Task: Create a due date automation trigger when advanced on, on the monday before a card is due add dates due in in more than 1 days at 11:00 AM.
Action: Mouse moved to (811, 247)
Screenshot: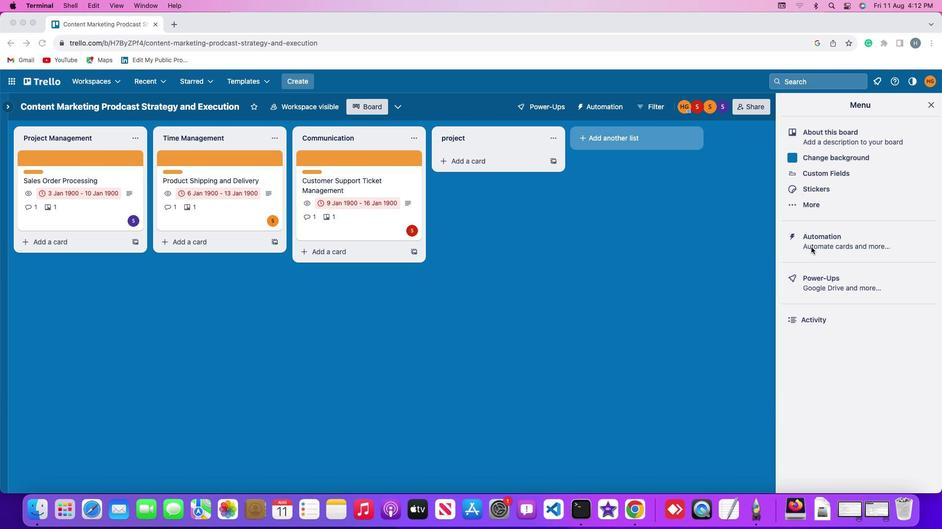 
Action: Mouse pressed left at (811, 247)
Screenshot: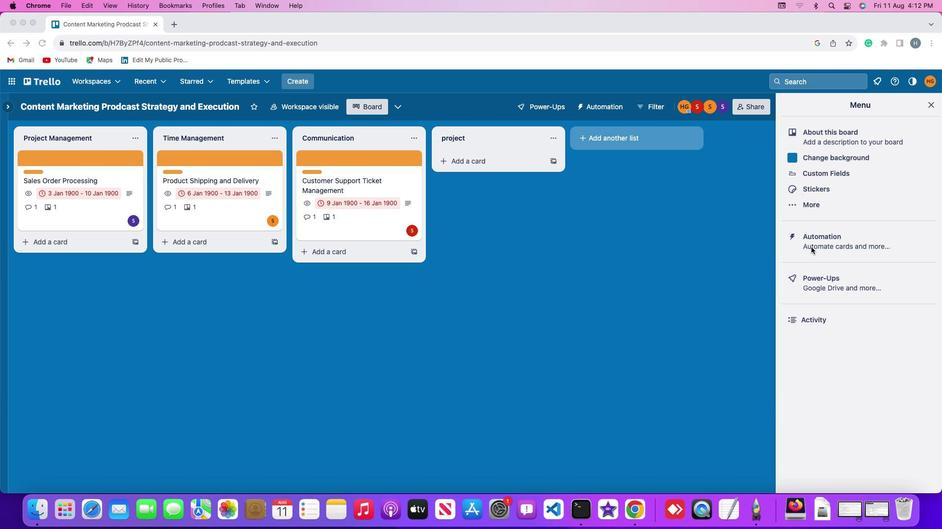 
Action: Mouse pressed left at (811, 247)
Screenshot: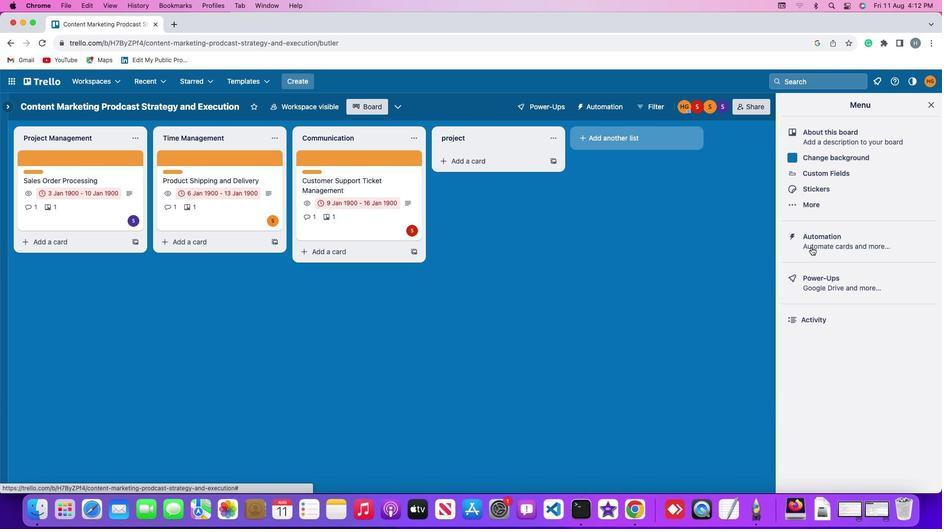 
Action: Mouse moved to (53, 230)
Screenshot: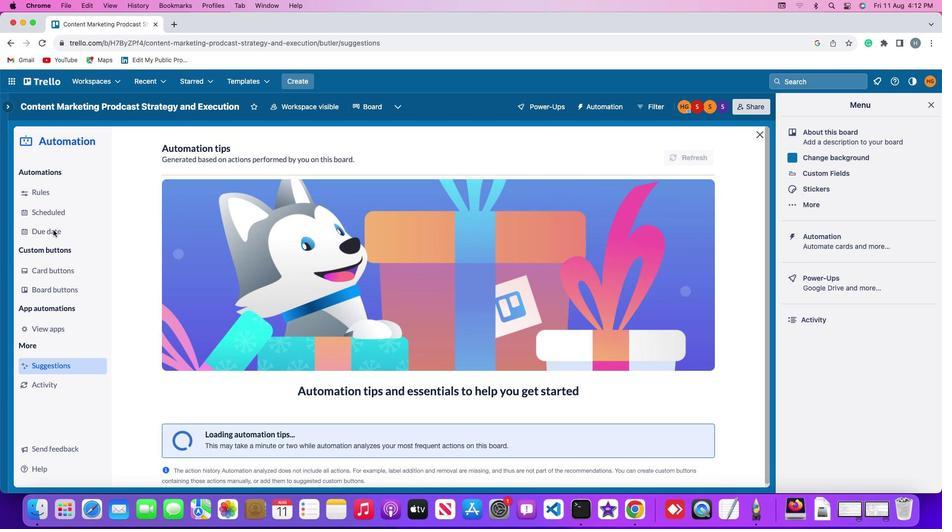
Action: Mouse pressed left at (53, 230)
Screenshot: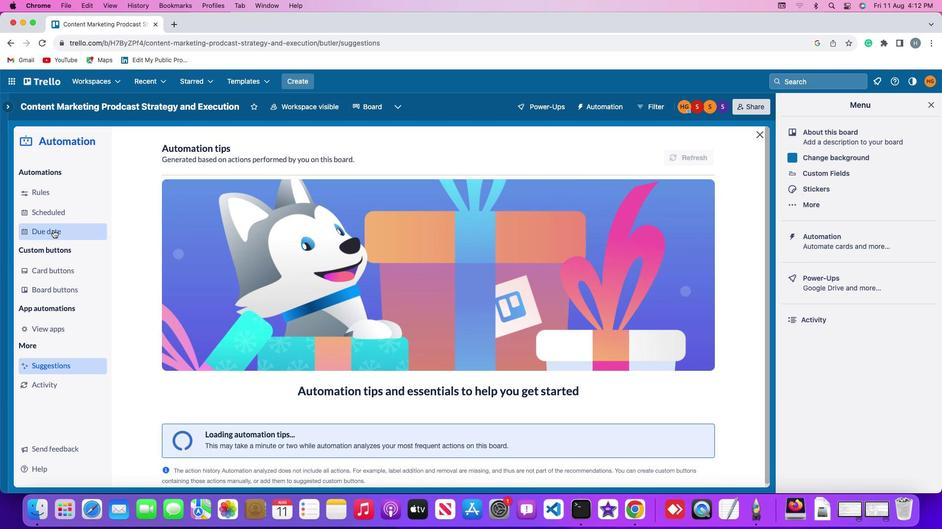 
Action: Mouse moved to (641, 149)
Screenshot: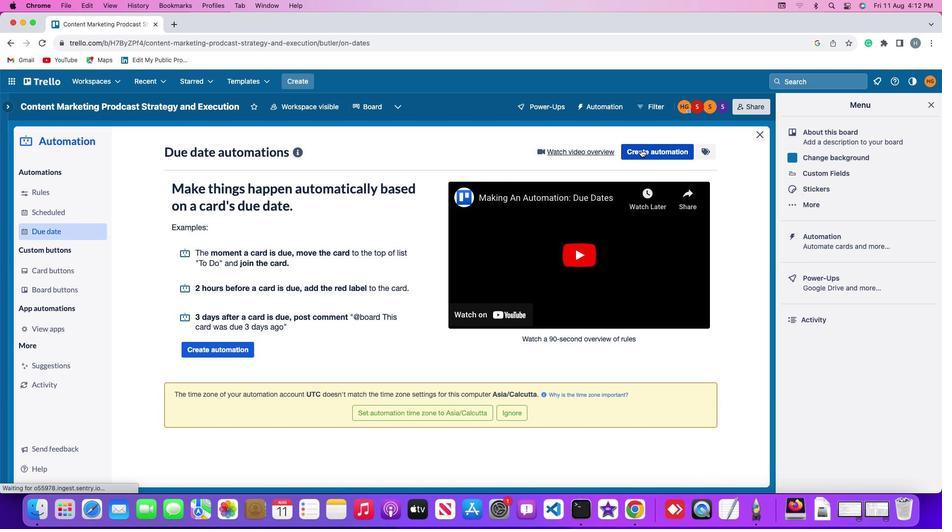 
Action: Mouse pressed left at (641, 149)
Screenshot: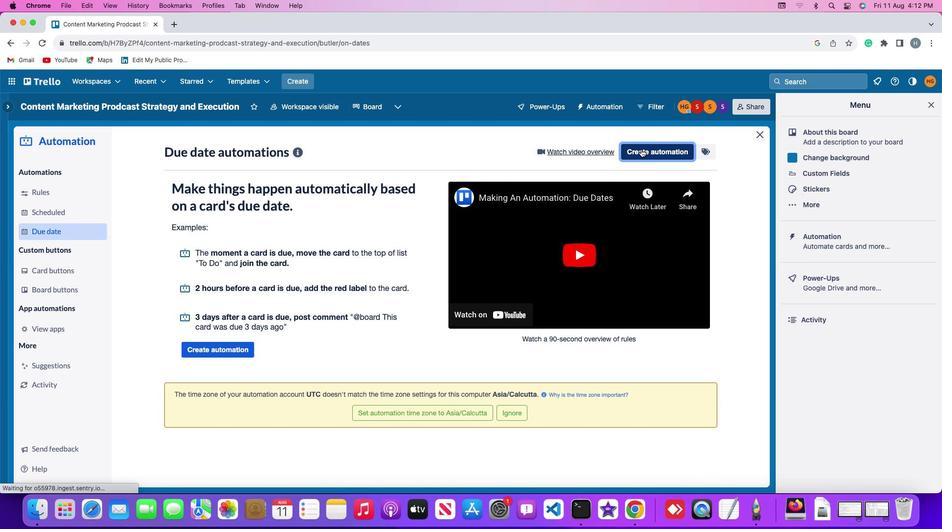 
Action: Mouse moved to (243, 246)
Screenshot: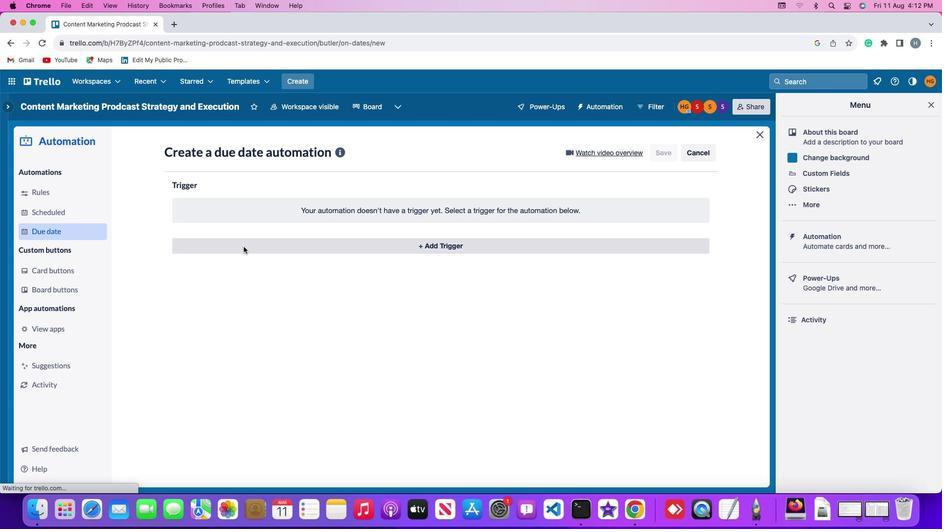 
Action: Mouse pressed left at (243, 246)
Screenshot: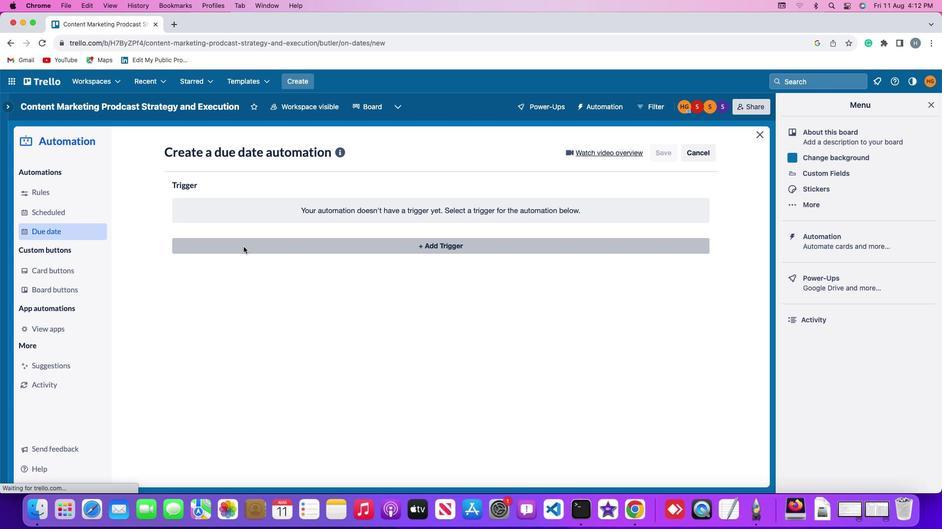 
Action: Mouse moved to (214, 429)
Screenshot: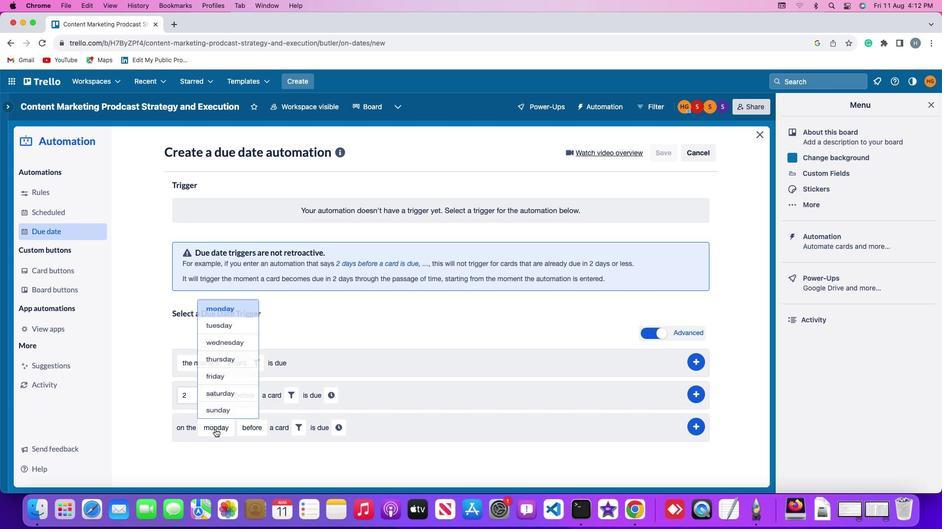
Action: Mouse pressed left at (214, 429)
Screenshot: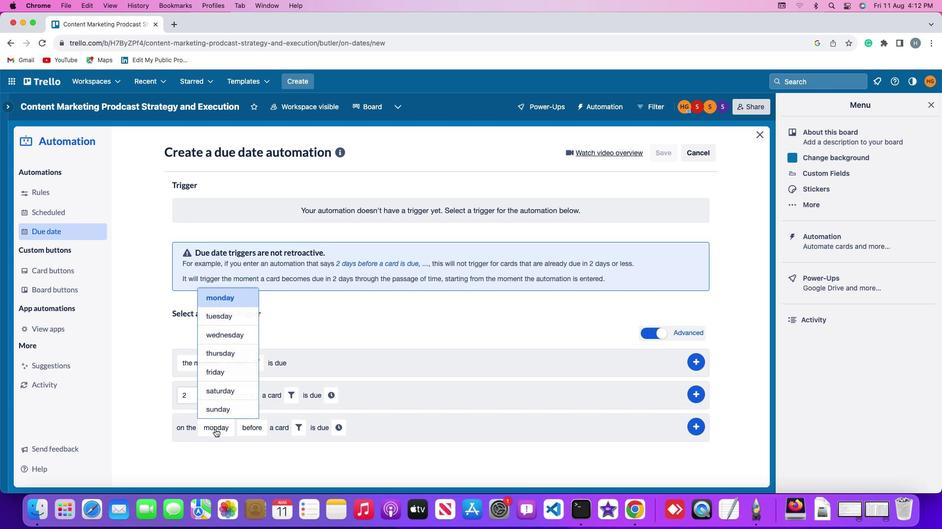 
Action: Mouse moved to (229, 292)
Screenshot: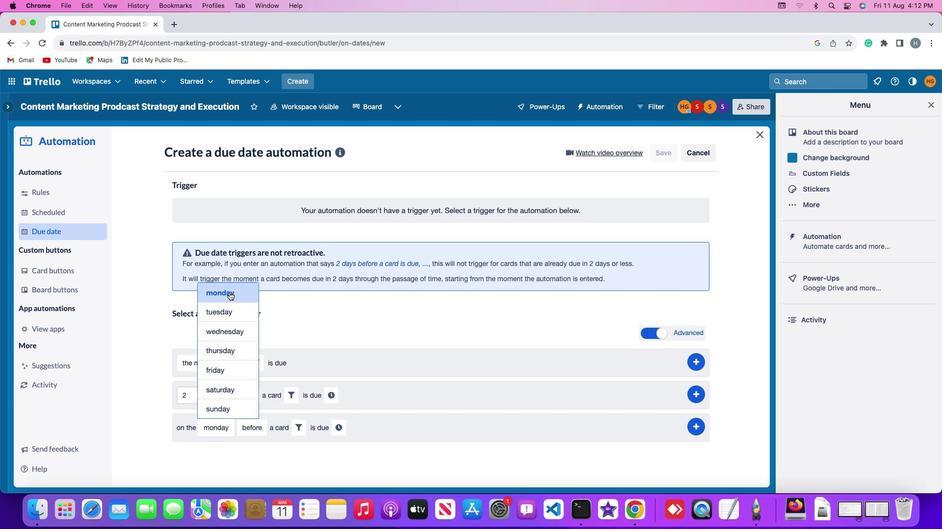 
Action: Mouse pressed left at (229, 292)
Screenshot: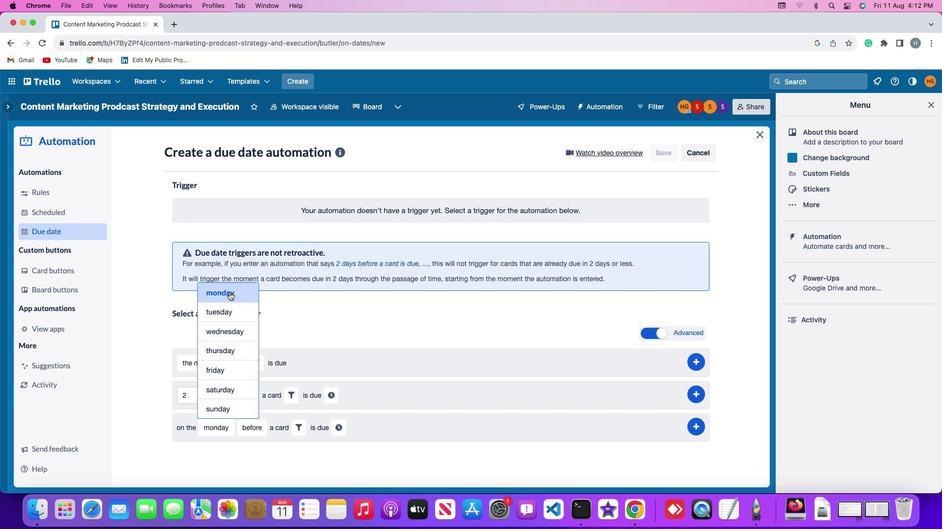 
Action: Mouse moved to (258, 432)
Screenshot: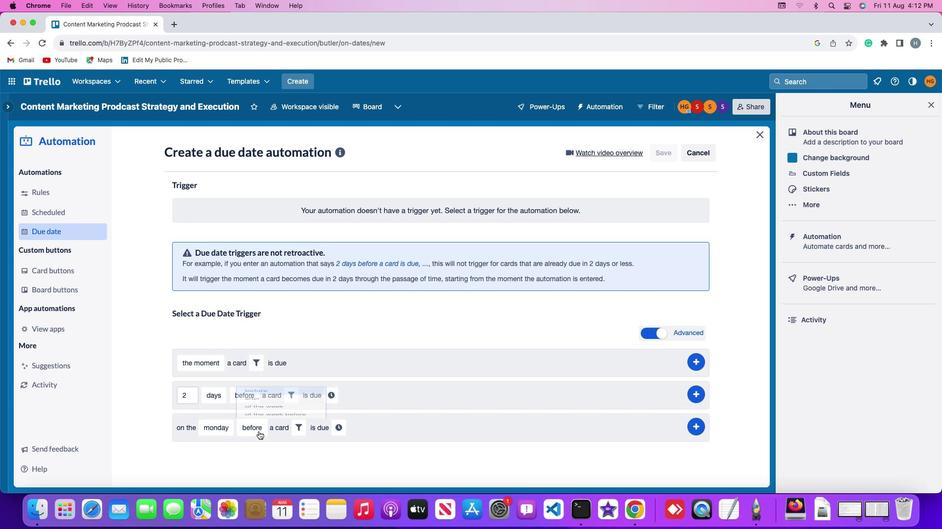 
Action: Mouse pressed left at (258, 432)
Screenshot: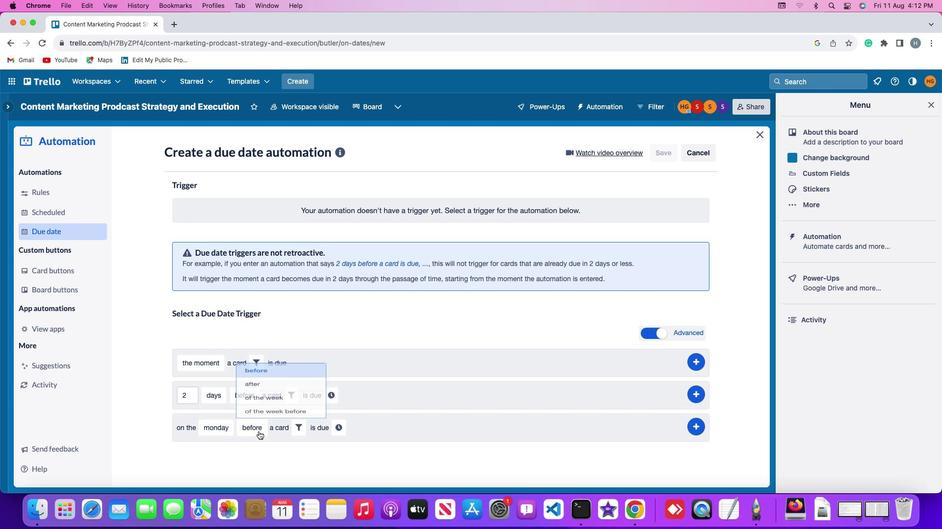 
Action: Mouse moved to (269, 349)
Screenshot: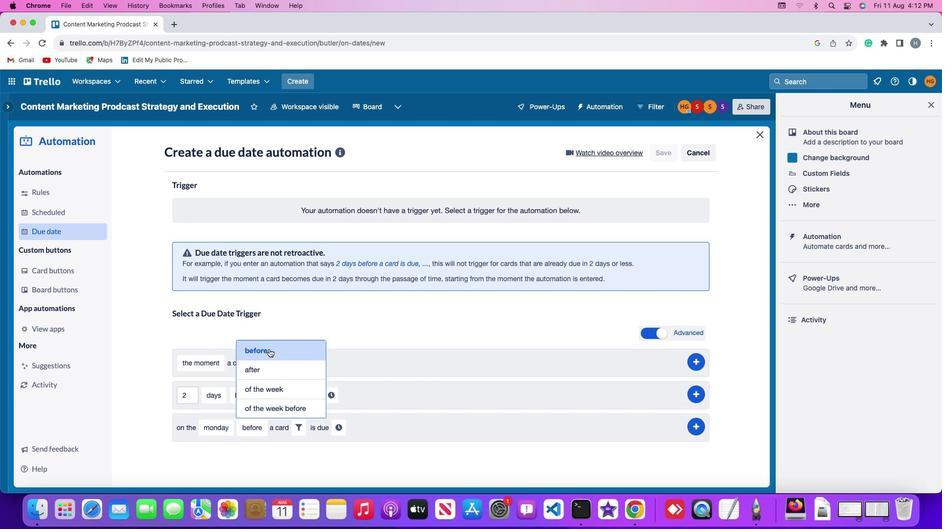 
Action: Mouse pressed left at (269, 349)
Screenshot: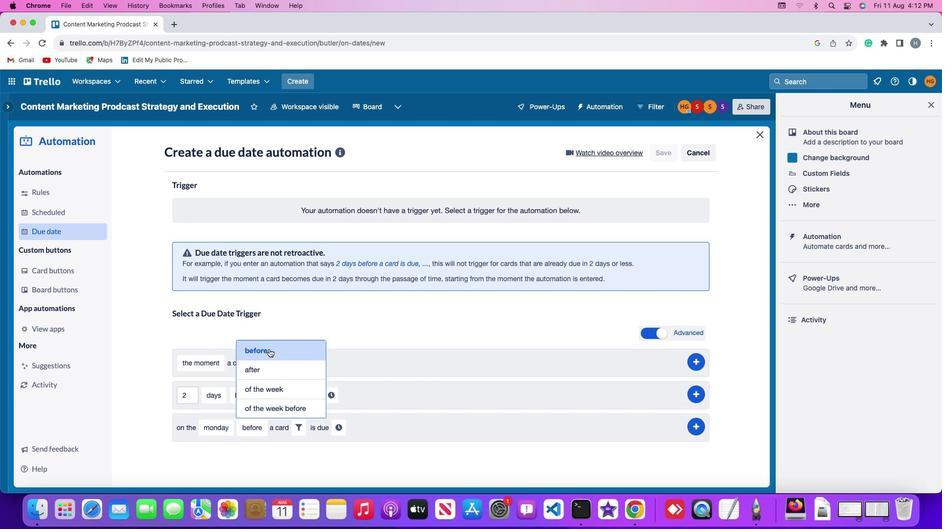 
Action: Mouse moved to (294, 429)
Screenshot: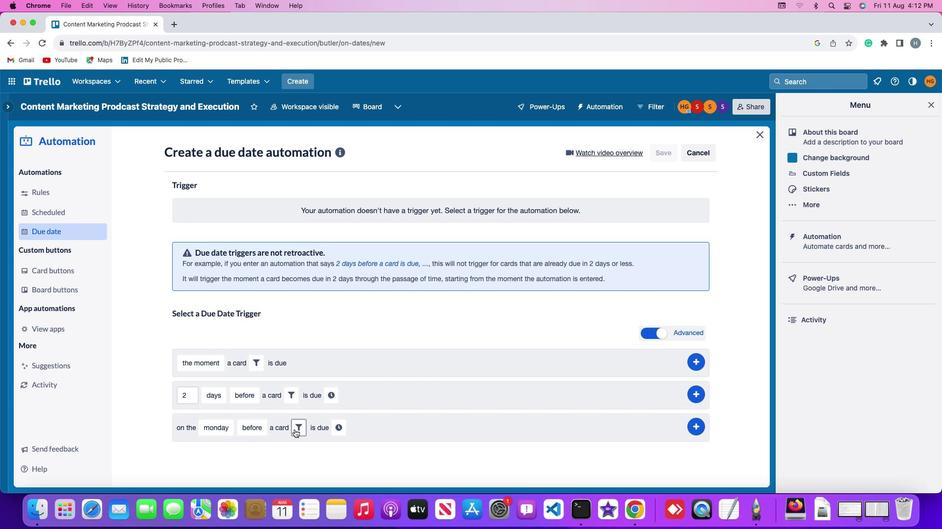 
Action: Mouse pressed left at (294, 429)
Screenshot: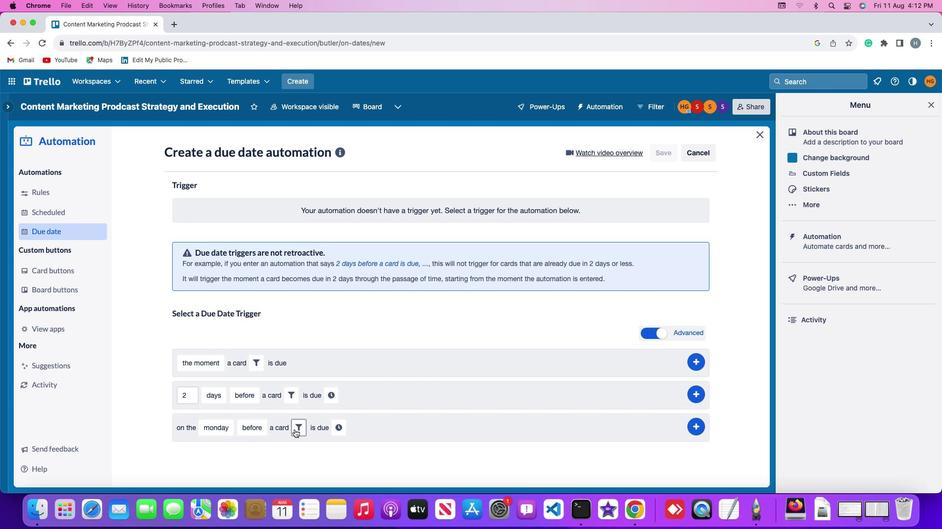 
Action: Mouse moved to (342, 453)
Screenshot: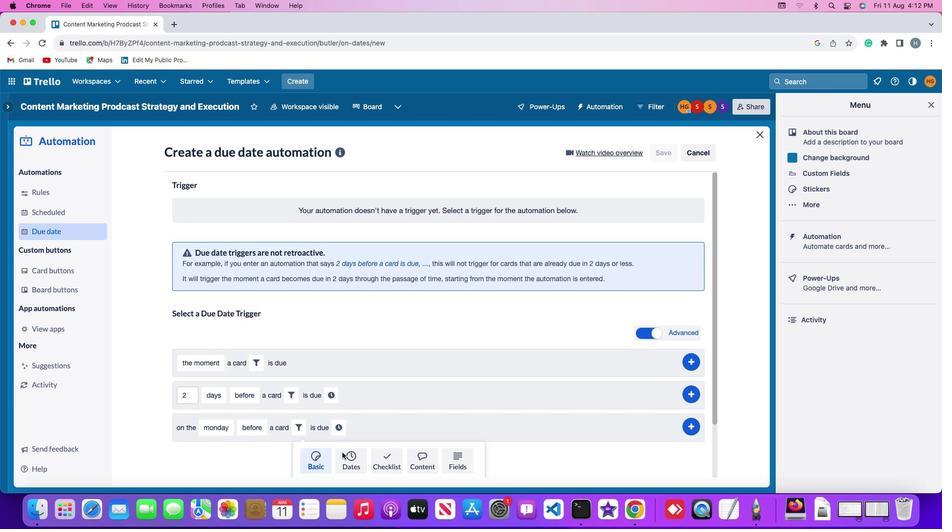 
Action: Mouse pressed left at (342, 453)
Screenshot: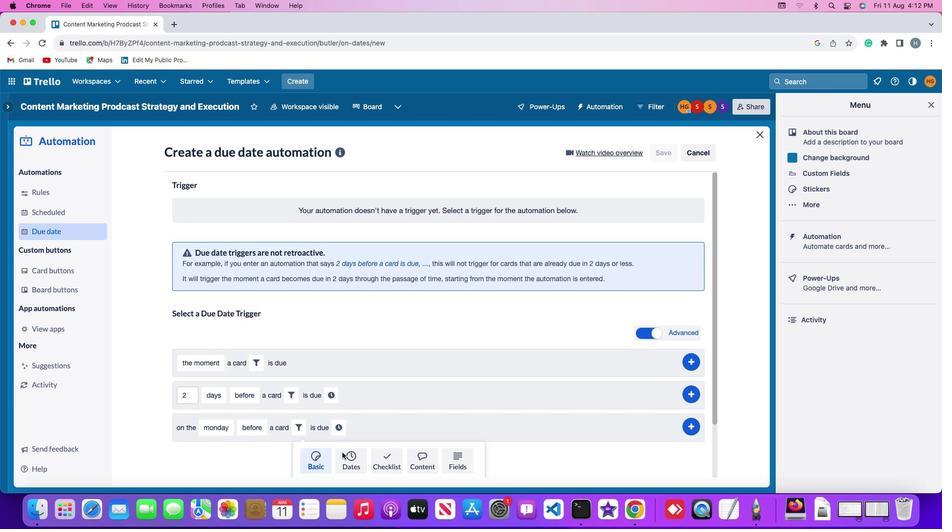 
Action: Mouse moved to (267, 458)
Screenshot: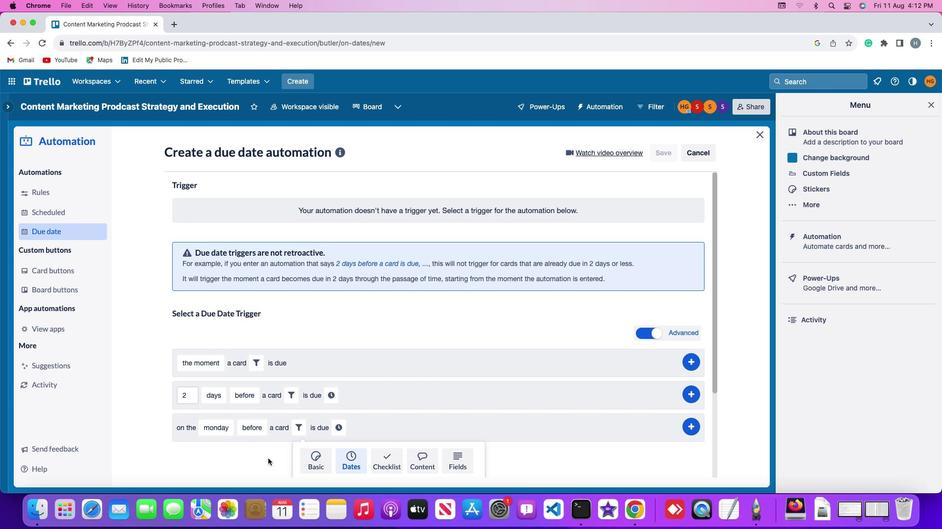 
Action: Mouse scrolled (267, 458) with delta (0, 0)
Screenshot: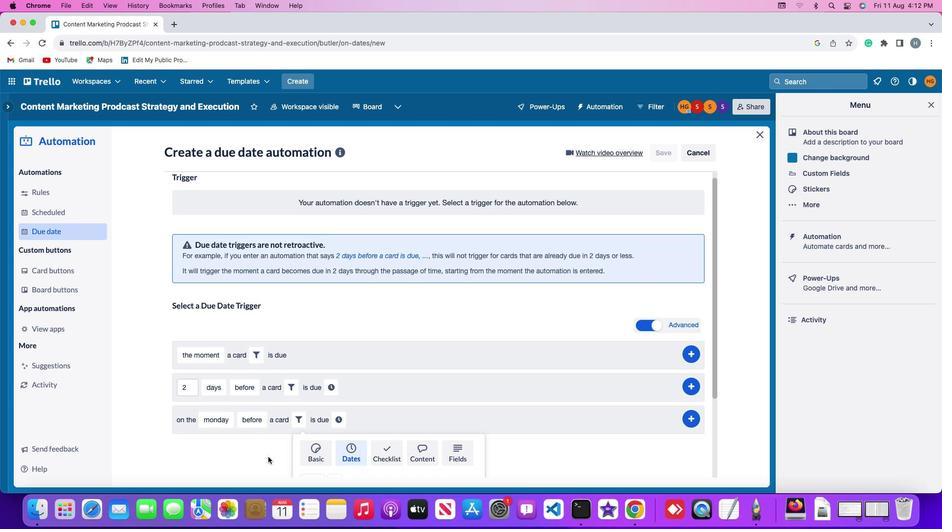 
Action: Mouse scrolled (267, 458) with delta (0, 0)
Screenshot: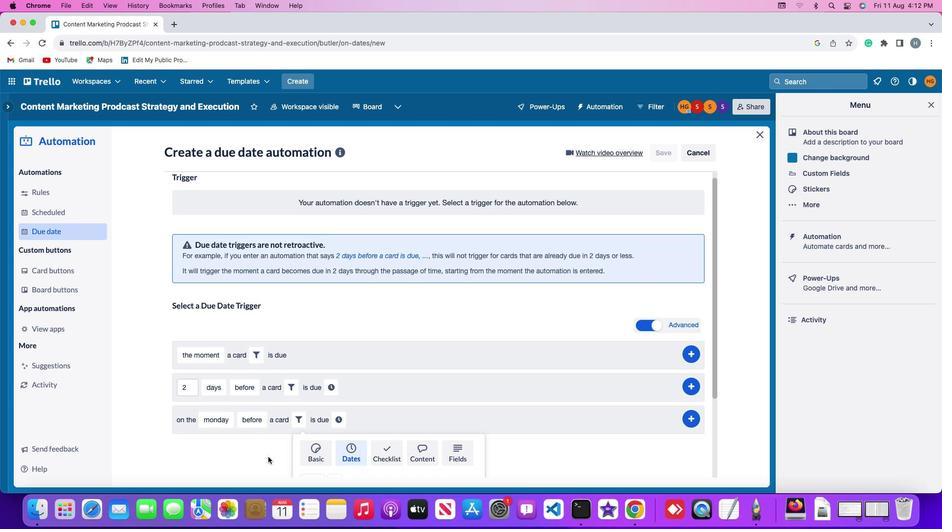 
Action: Mouse scrolled (267, 458) with delta (0, 0)
Screenshot: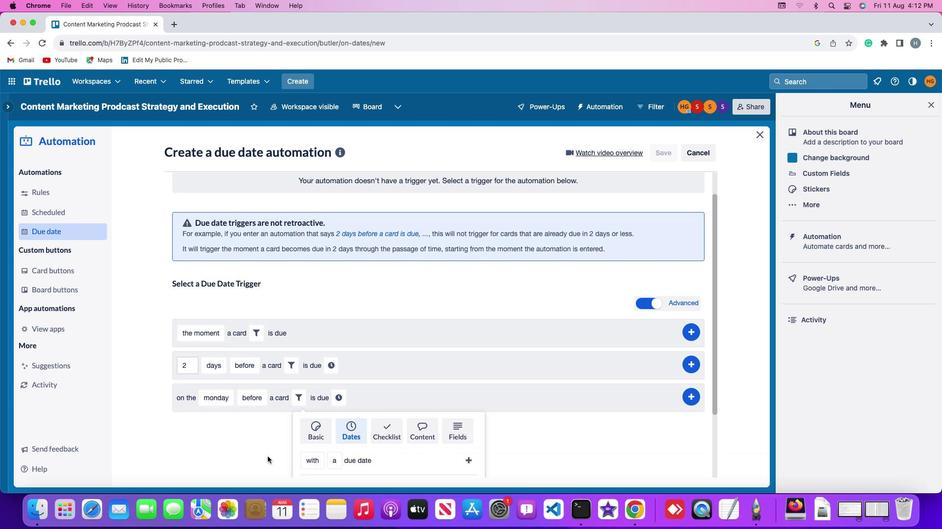 
Action: Mouse moved to (267, 458)
Screenshot: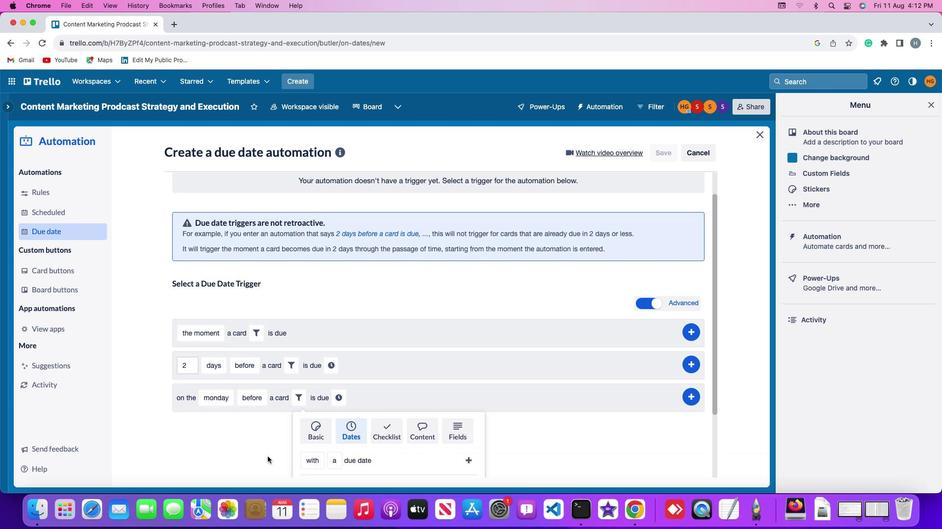 
Action: Mouse scrolled (267, 458) with delta (0, -1)
Screenshot: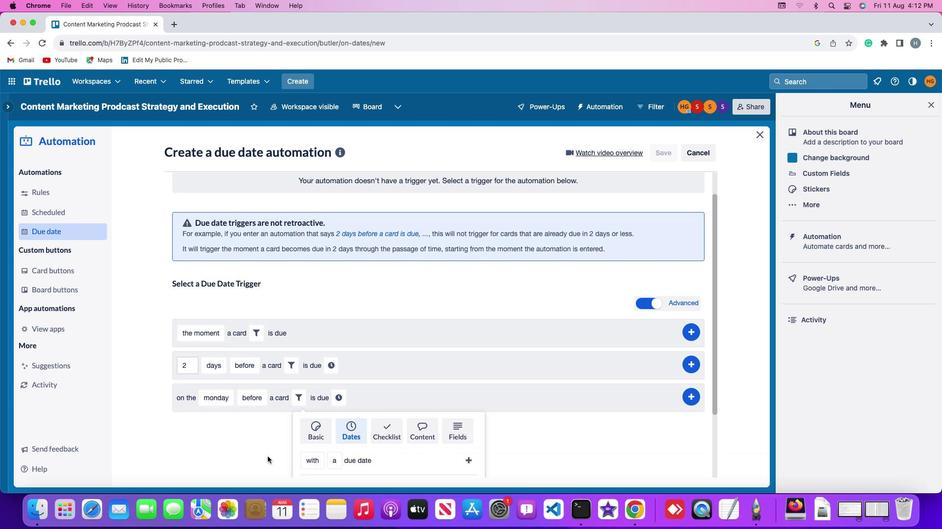 
Action: Mouse moved to (267, 458)
Screenshot: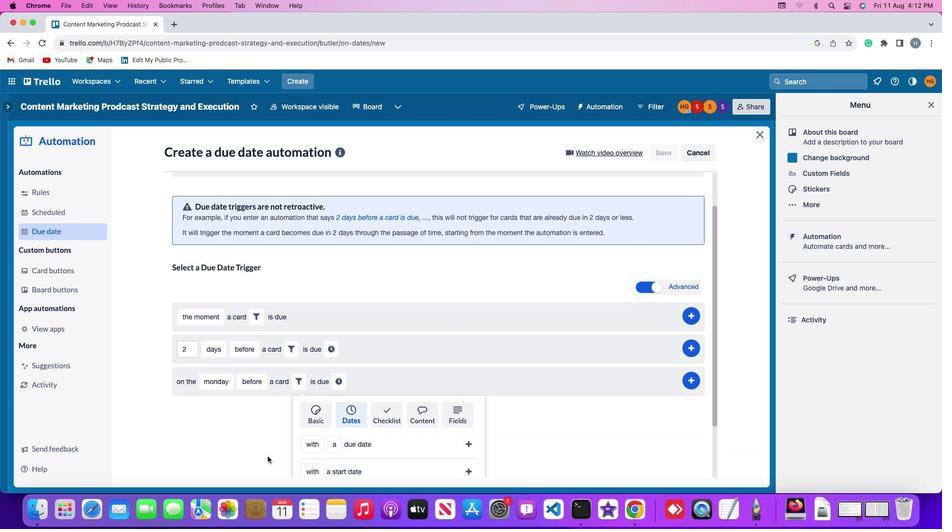 
Action: Mouse scrolled (267, 458) with delta (0, -2)
Screenshot: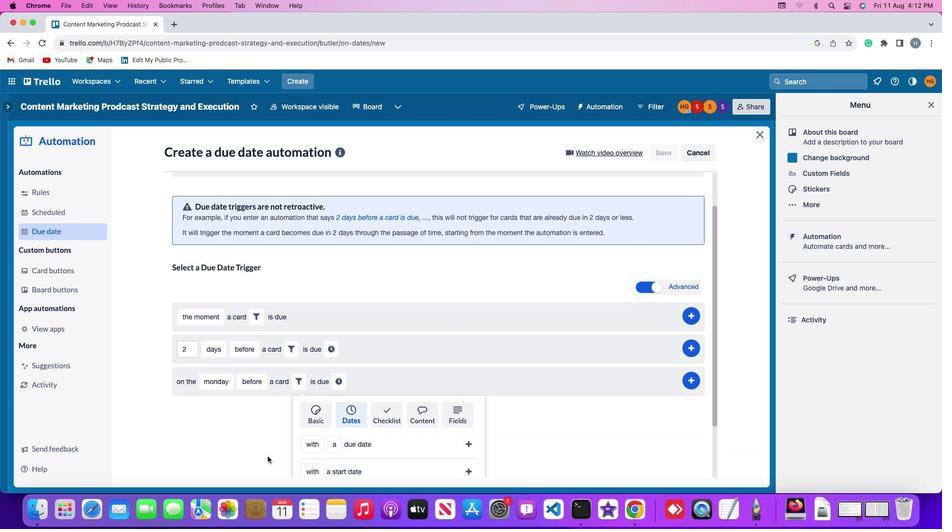 
Action: Mouse moved to (267, 456)
Screenshot: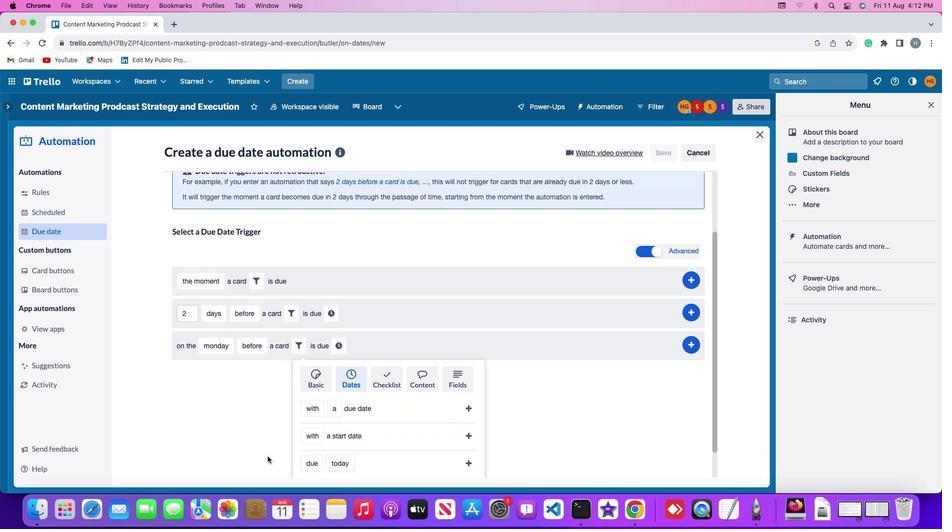 
Action: Mouse scrolled (267, 456) with delta (0, 0)
Screenshot: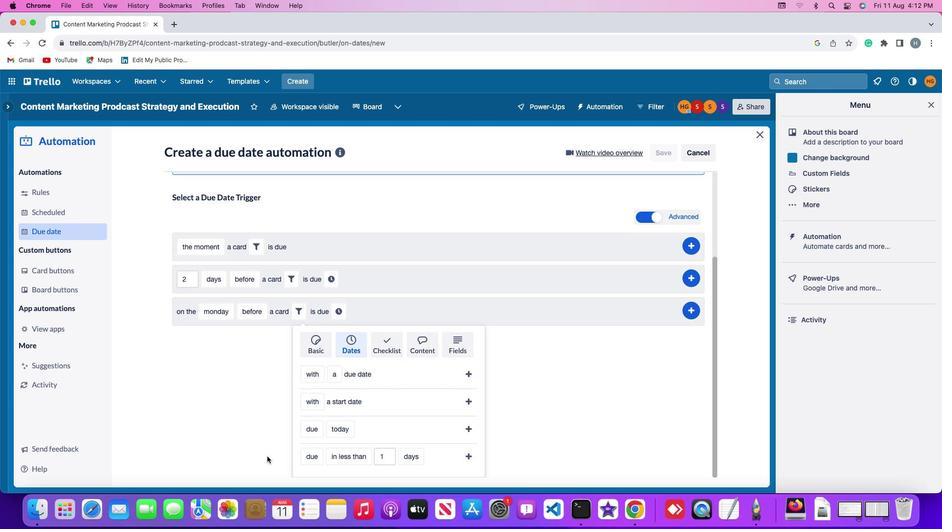 
Action: Mouse moved to (267, 456)
Screenshot: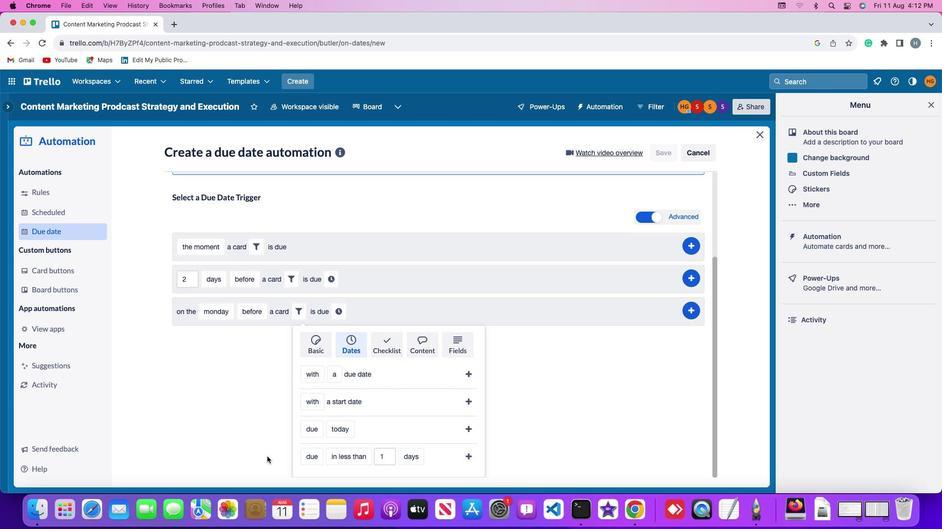
Action: Mouse scrolled (267, 456) with delta (0, 0)
Screenshot: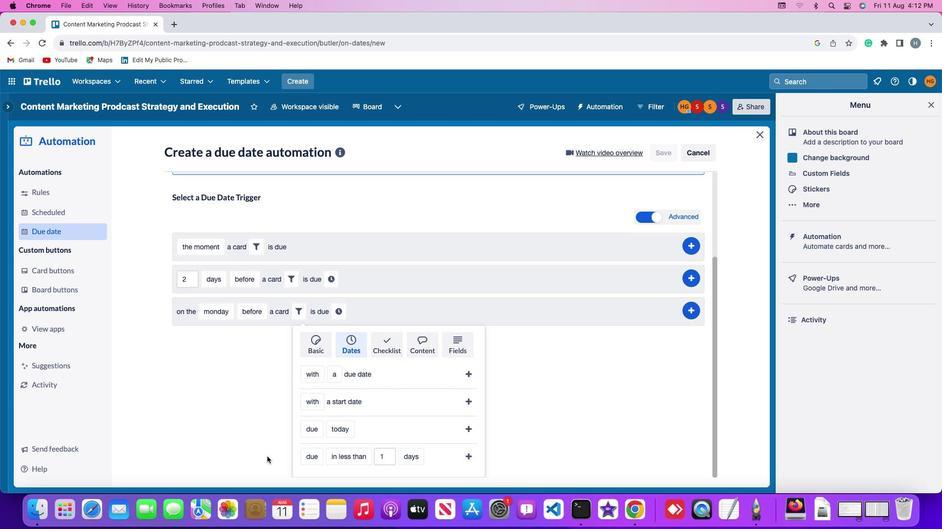 
Action: Mouse moved to (266, 456)
Screenshot: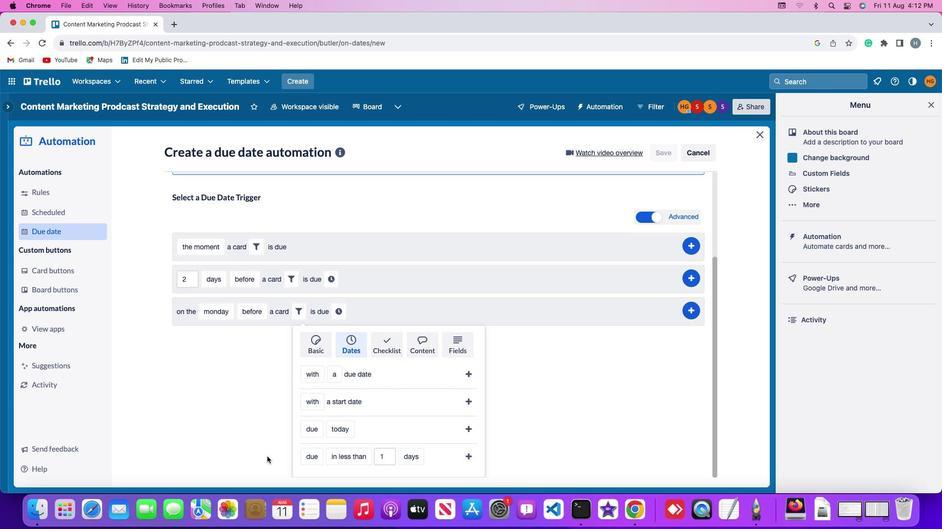
Action: Mouse scrolled (266, 456) with delta (0, 0)
Screenshot: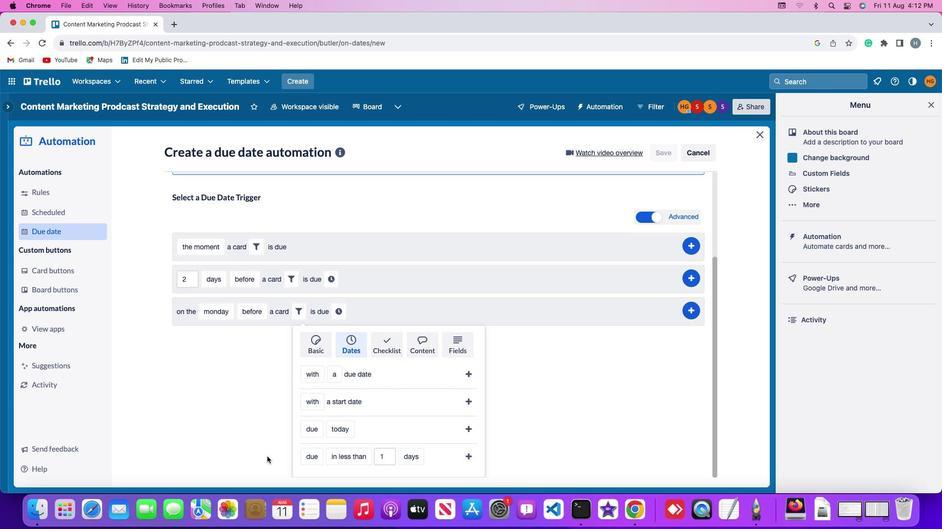 
Action: Mouse scrolled (266, 456) with delta (0, -1)
Screenshot: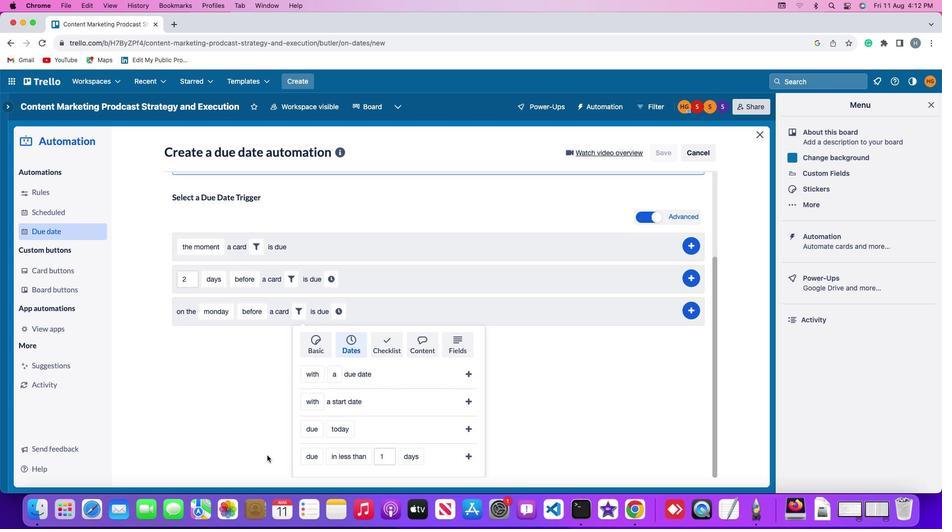 
Action: Mouse moved to (303, 455)
Screenshot: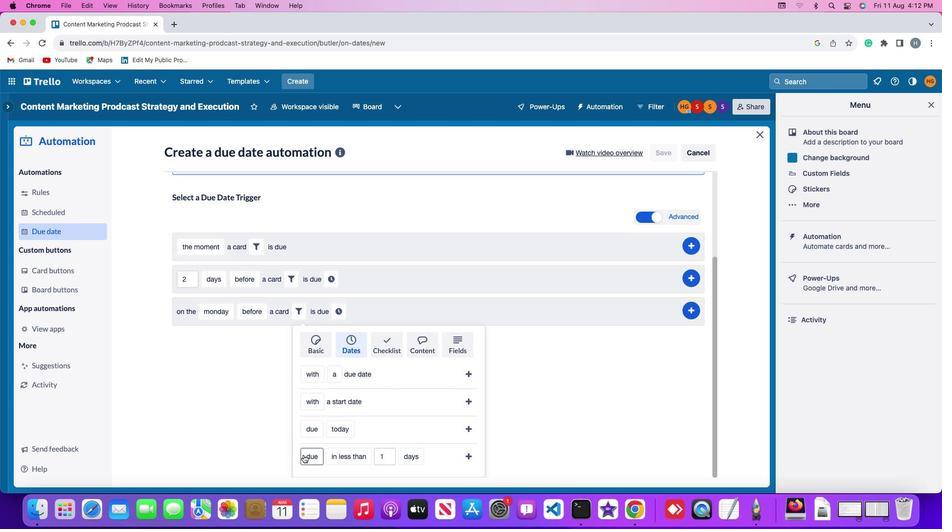 
Action: Mouse pressed left at (303, 455)
Screenshot: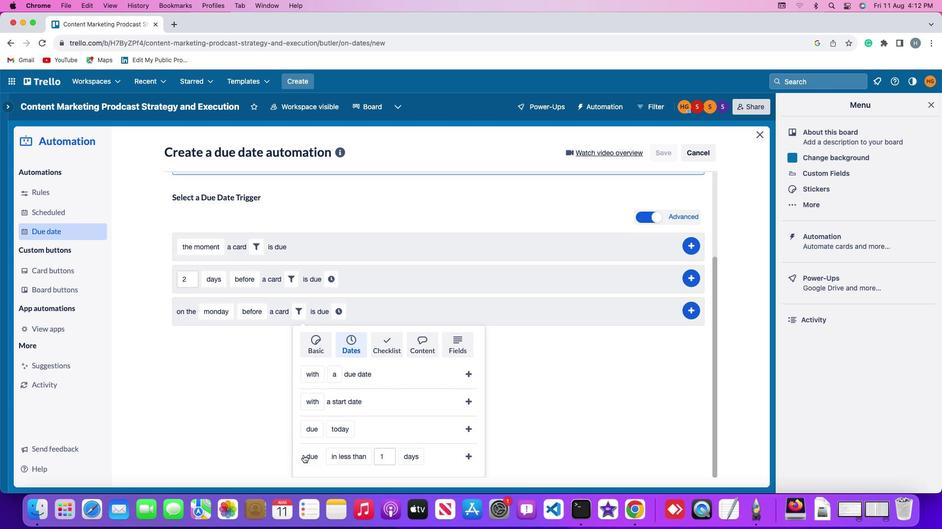 
Action: Mouse moved to (315, 415)
Screenshot: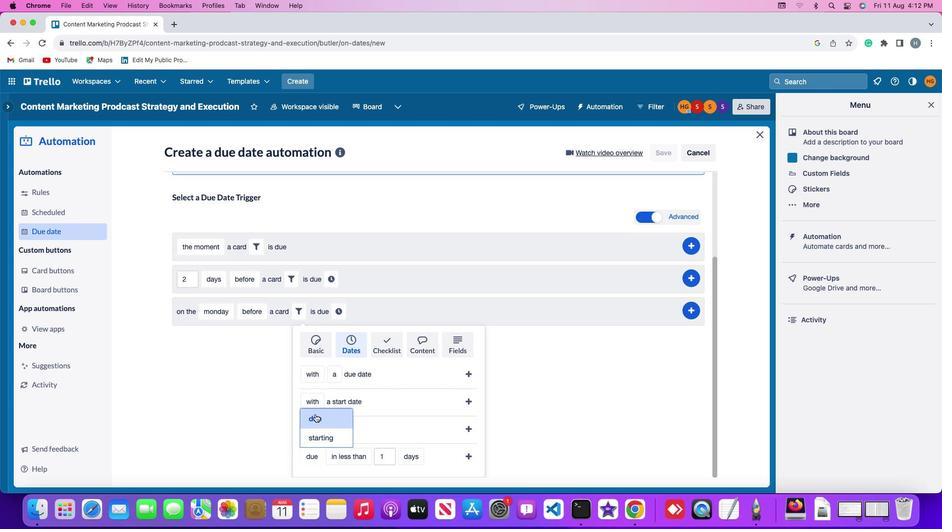 
Action: Mouse pressed left at (315, 415)
Screenshot: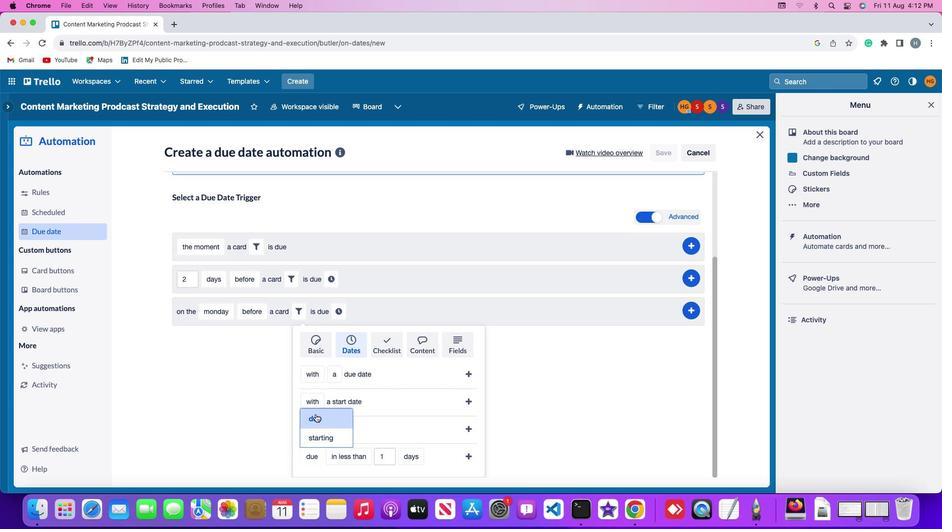 
Action: Mouse moved to (343, 452)
Screenshot: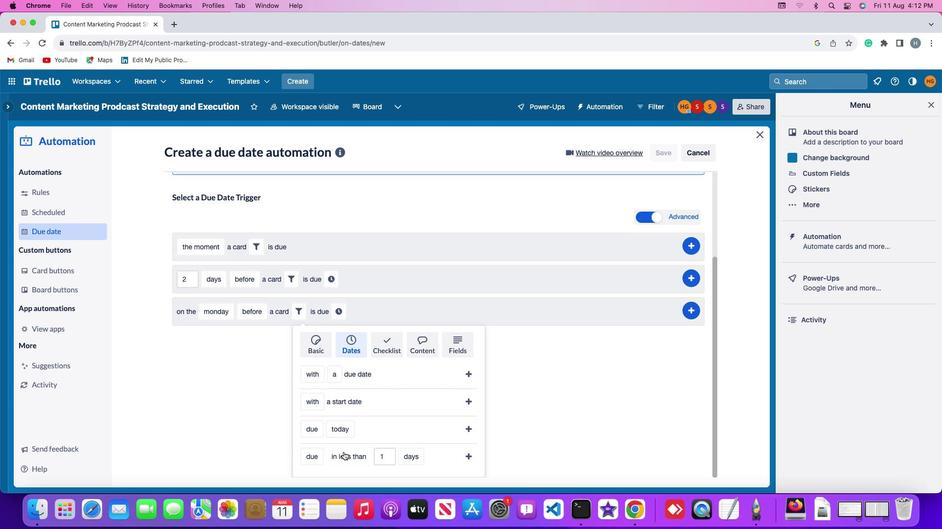 
Action: Mouse pressed left at (343, 452)
Screenshot: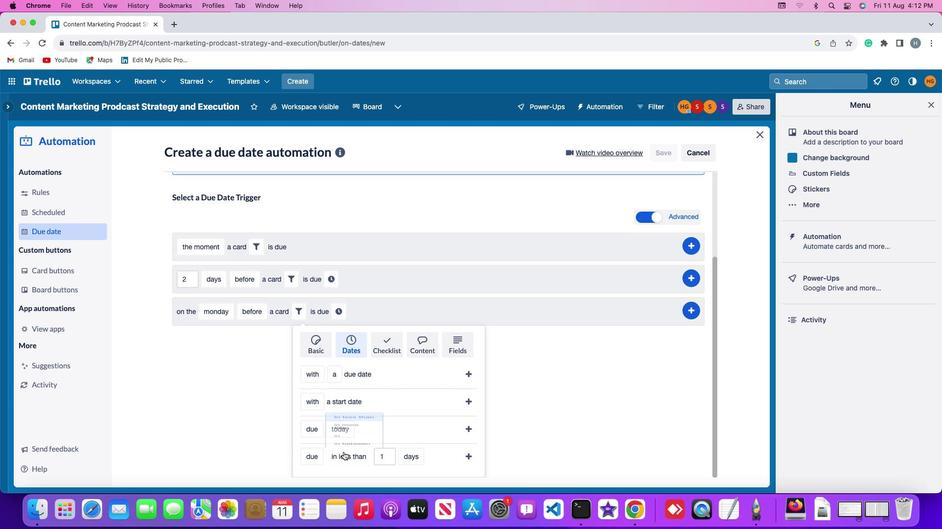 
Action: Mouse moved to (348, 392)
Screenshot: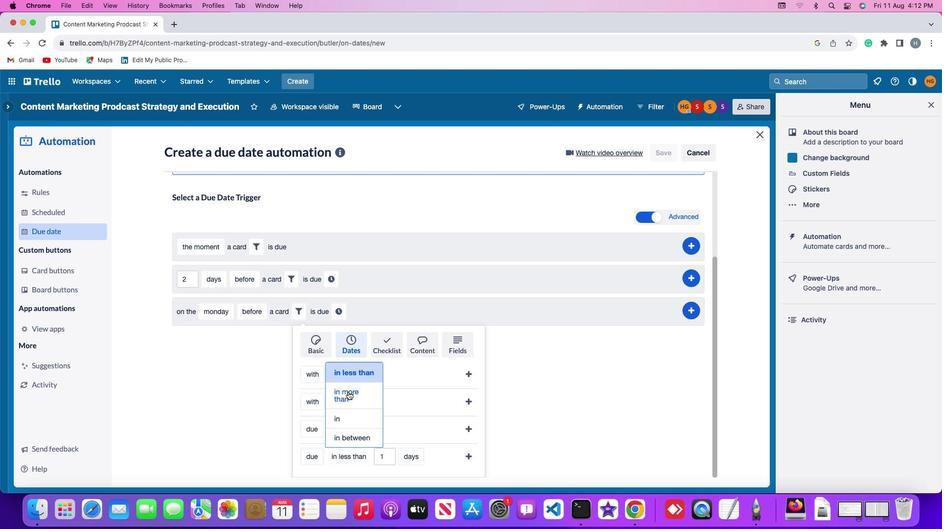 
Action: Mouse pressed left at (348, 392)
Screenshot: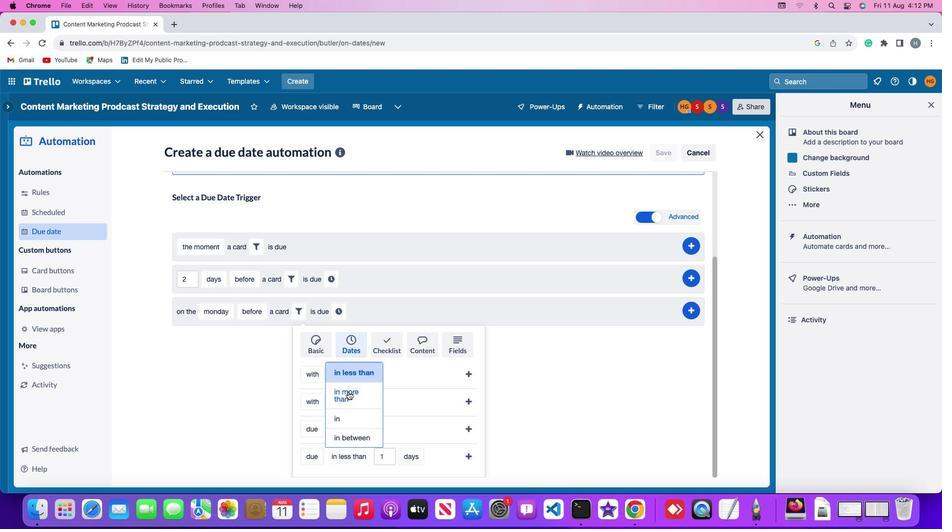 
Action: Mouse moved to (387, 462)
Screenshot: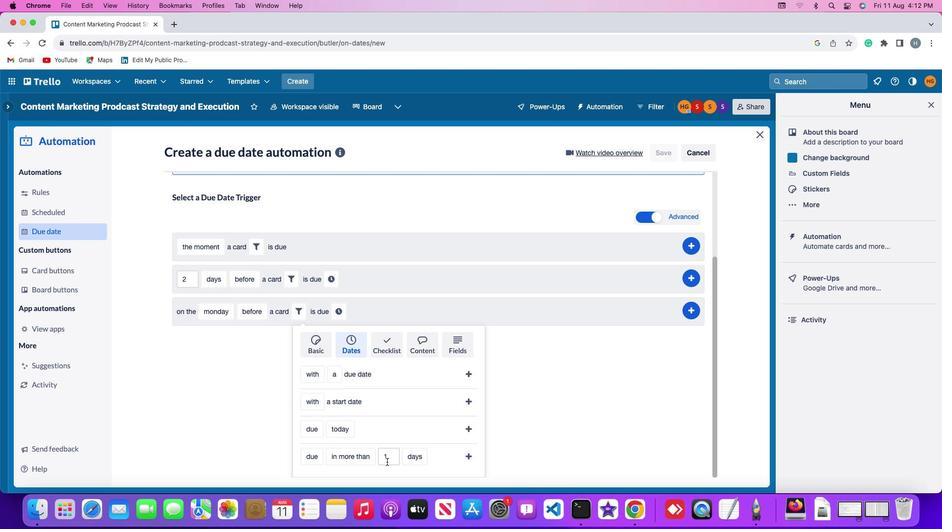 
Action: Mouse pressed left at (387, 462)
Screenshot: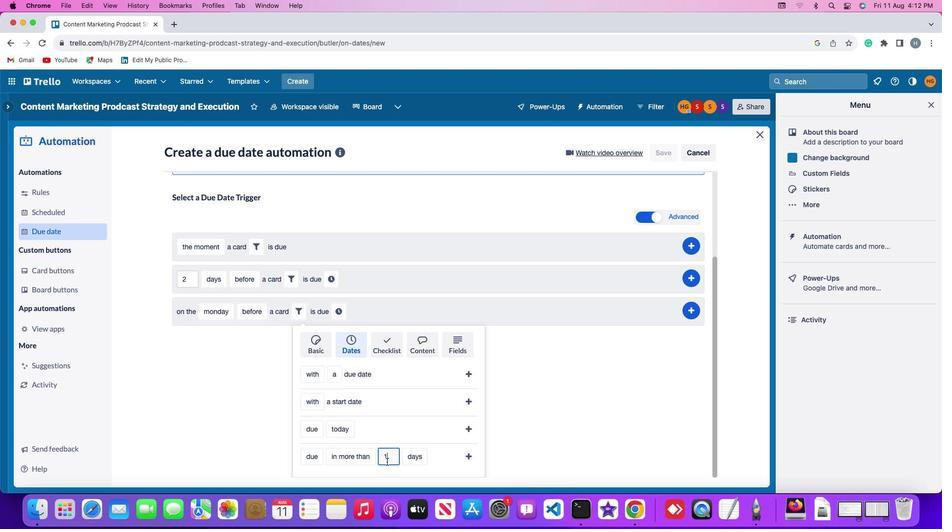 
Action: Mouse moved to (387, 461)
Screenshot: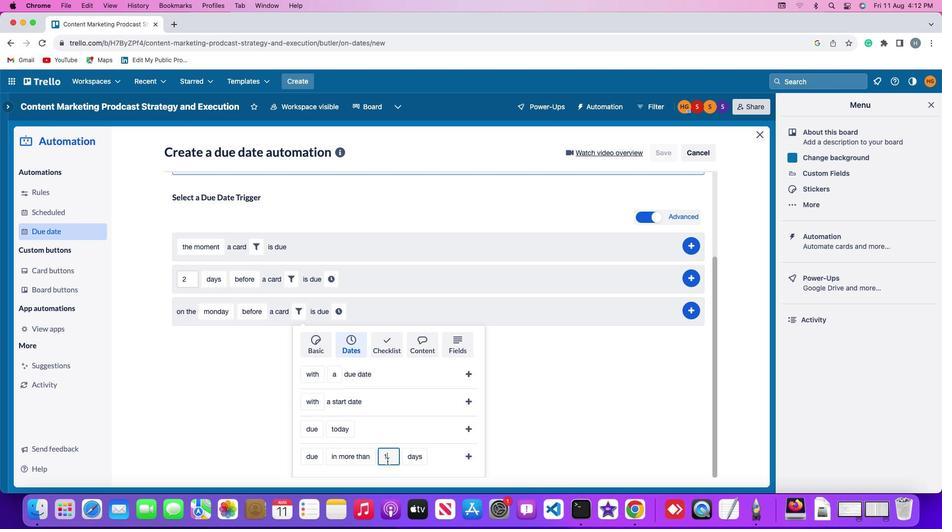 
Action: Key pressed Key.backspace
Screenshot: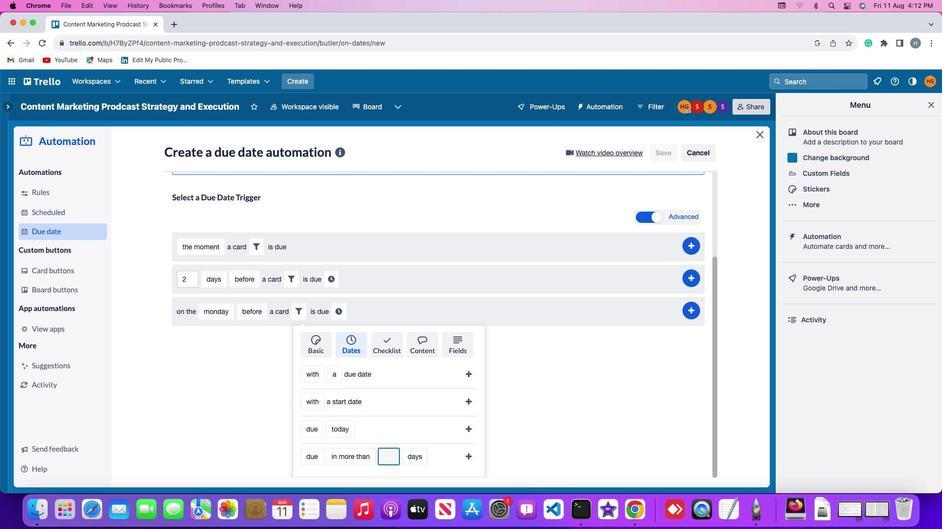 
Action: Mouse moved to (387, 460)
Screenshot: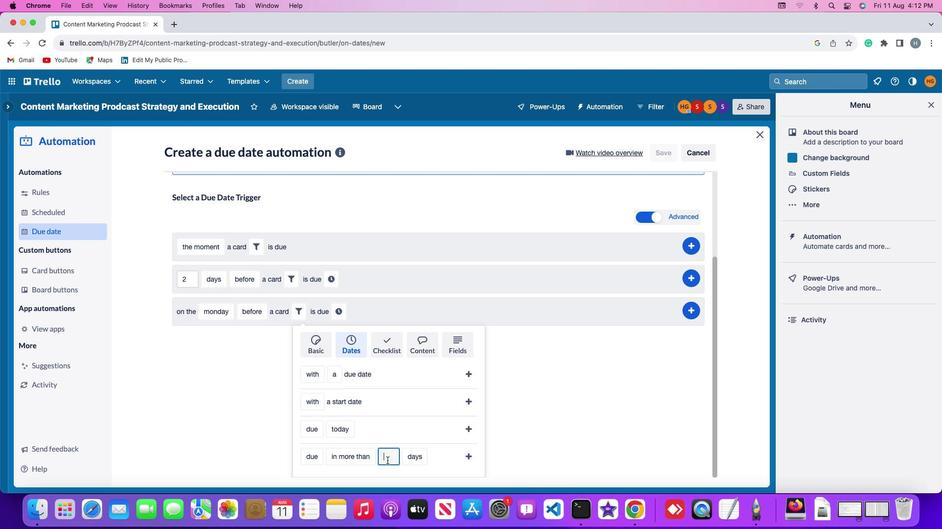 
Action: Key pressed '1'
Screenshot: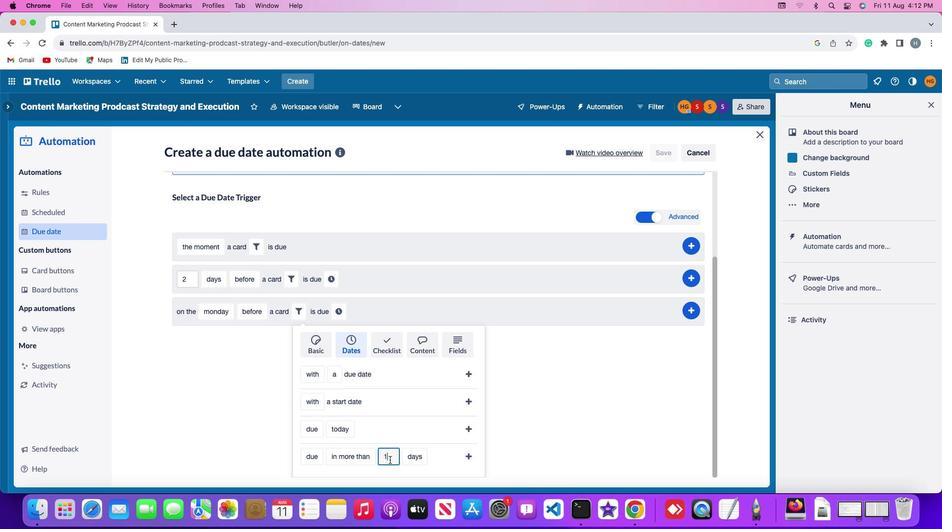 
Action: Mouse moved to (413, 460)
Screenshot: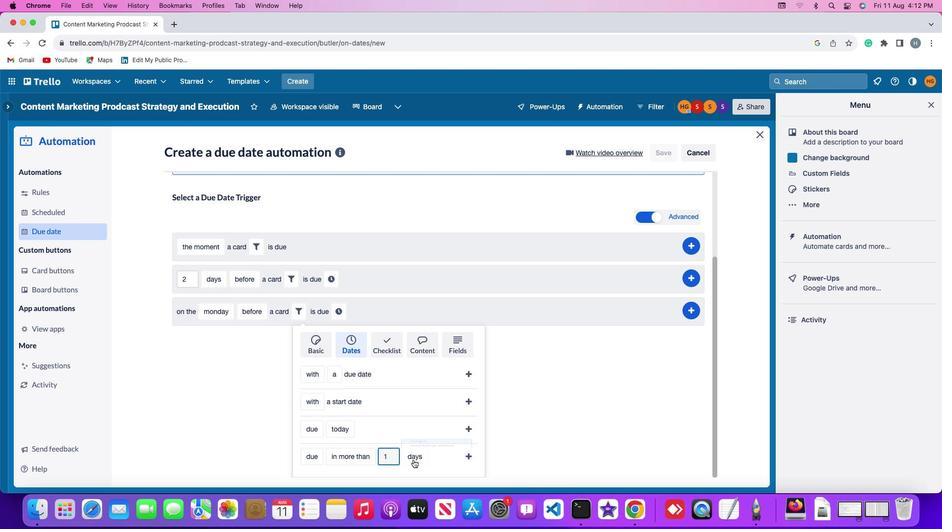 
Action: Mouse pressed left at (413, 460)
Screenshot: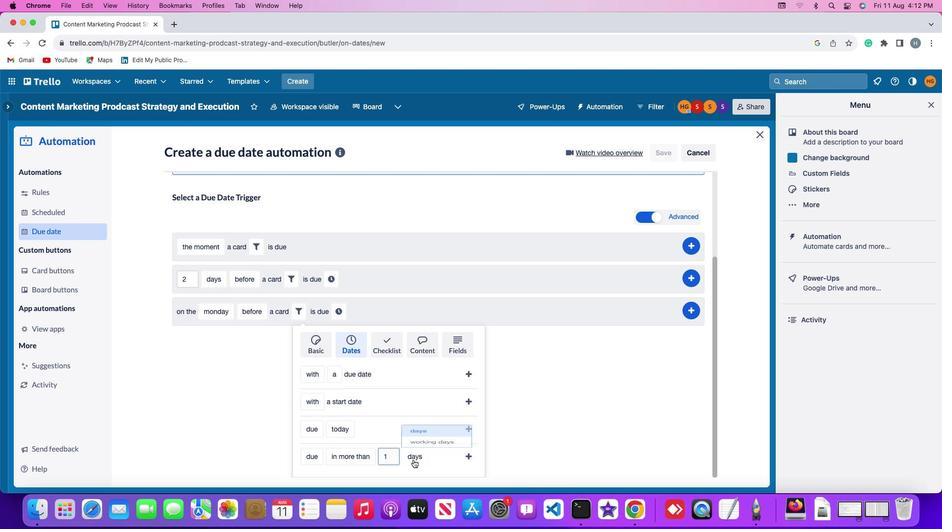 
Action: Mouse moved to (428, 420)
Screenshot: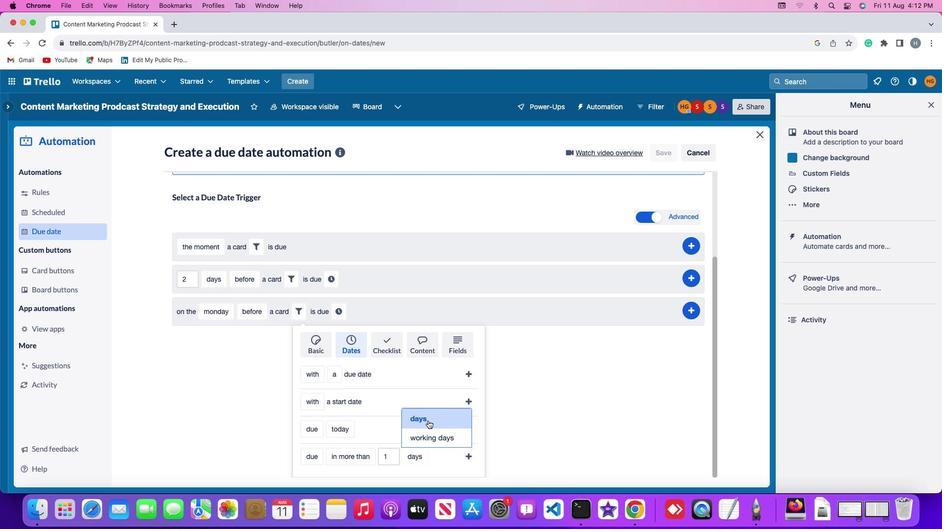 
Action: Mouse pressed left at (428, 420)
Screenshot: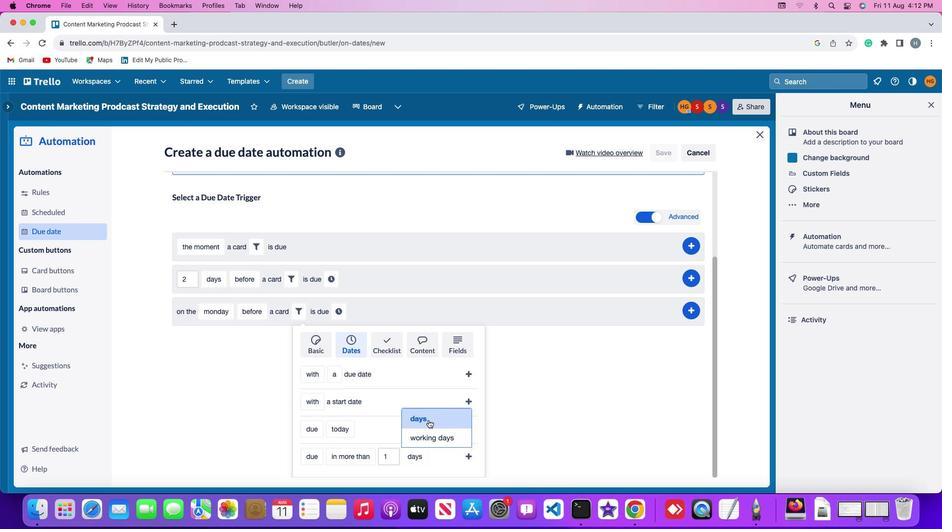 
Action: Mouse moved to (466, 456)
Screenshot: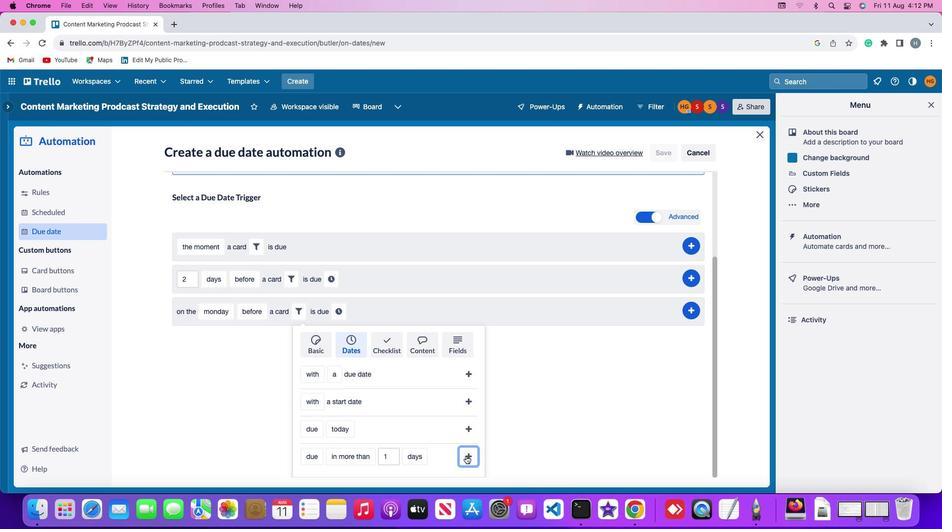 
Action: Mouse pressed left at (466, 456)
Screenshot: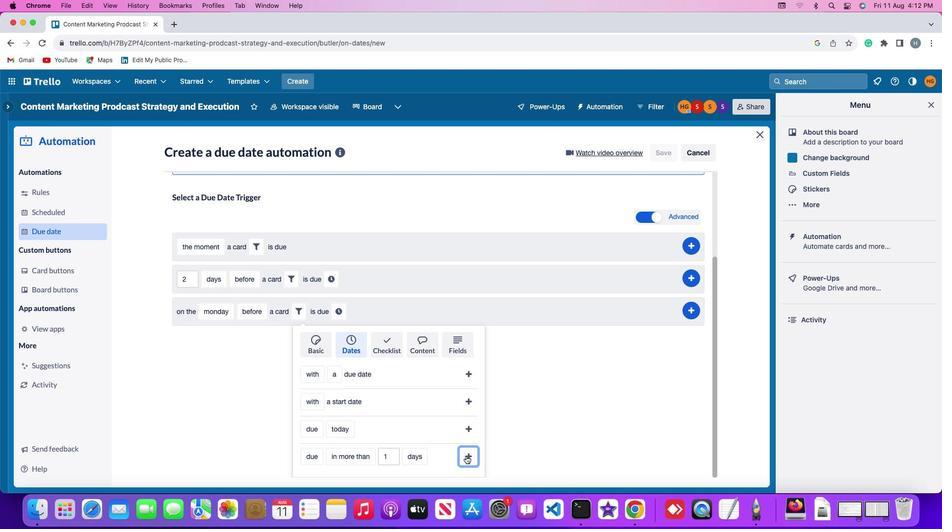 
Action: Mouse moved to (434, 432)
Screenshot: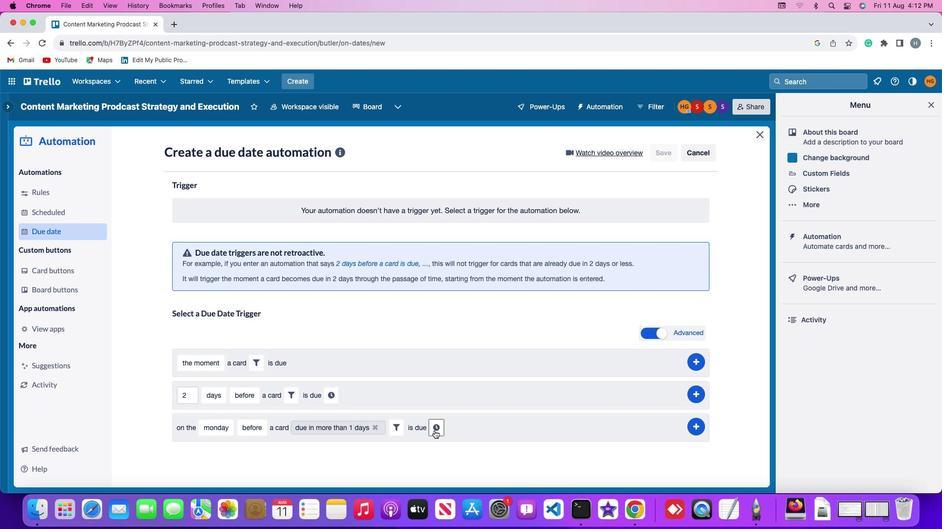 
Action: Mouse pressed left at (434, 432)
Screenshot: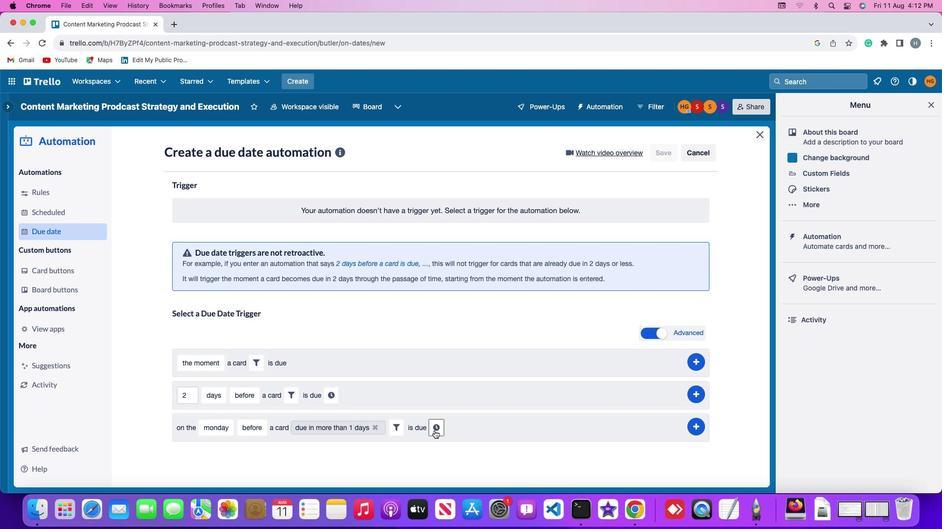 
Action: Mouse moved to (454, 431)
Screenshot: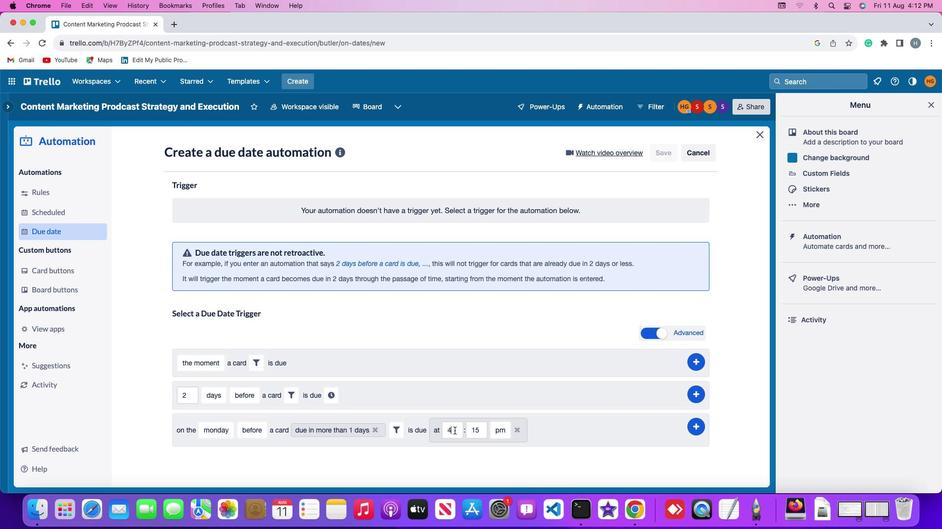 
Action: Mouse pressed left at (454, 431)
Screenshot: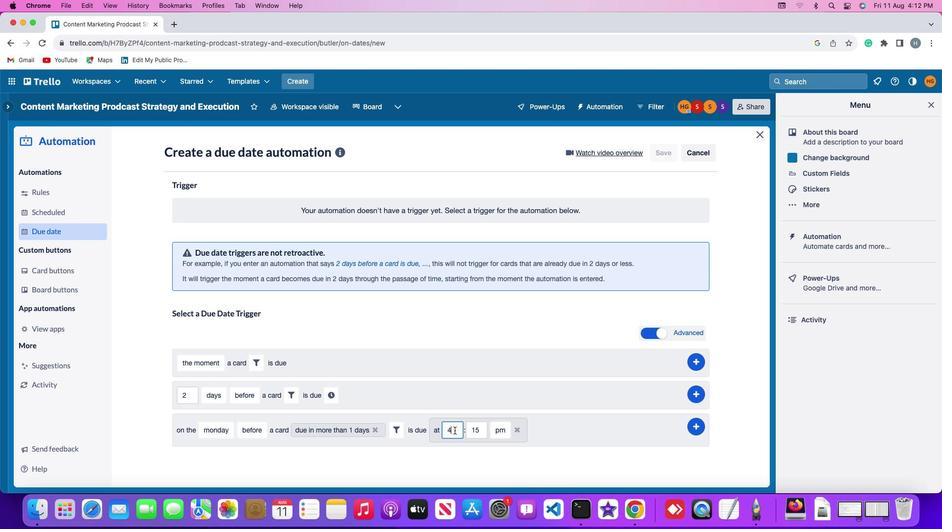 
Action: Mouse moved to (454, 431)
Screenshot: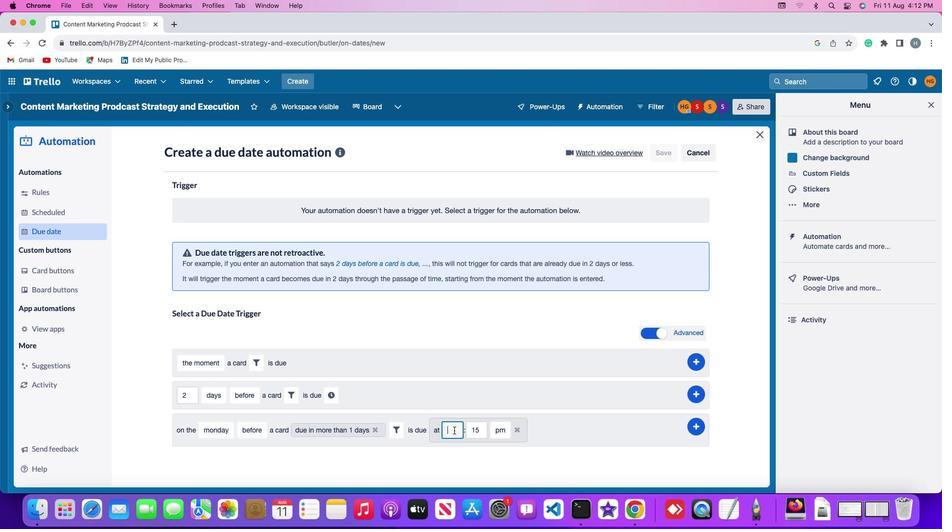 
Action: Key pressed Key.backspace
Screenshot: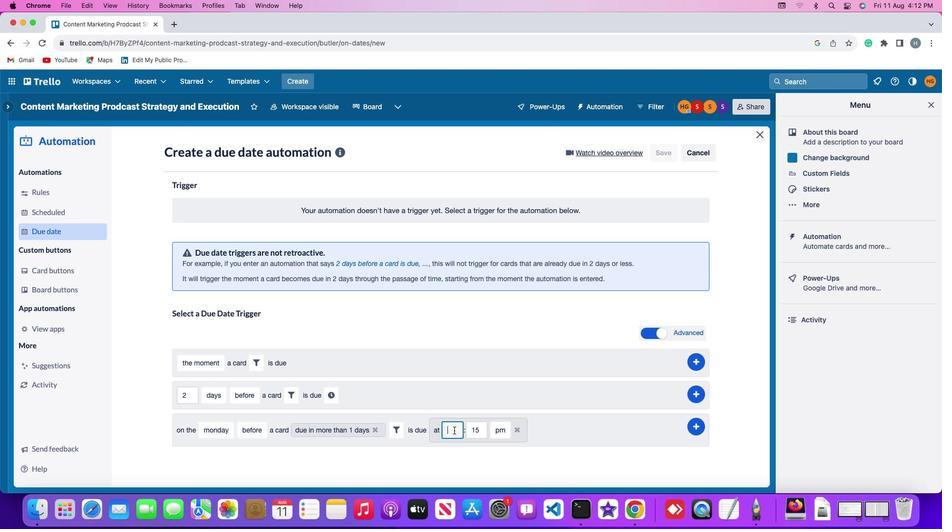 
Action: Mouse moved to (453, 430)
Screenshot: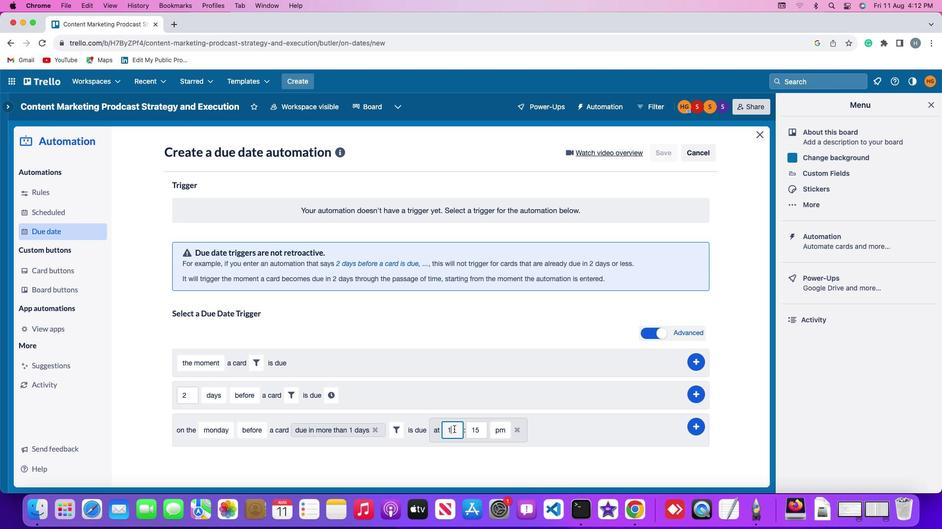 
Action: Key pressed '1'
Screenshot: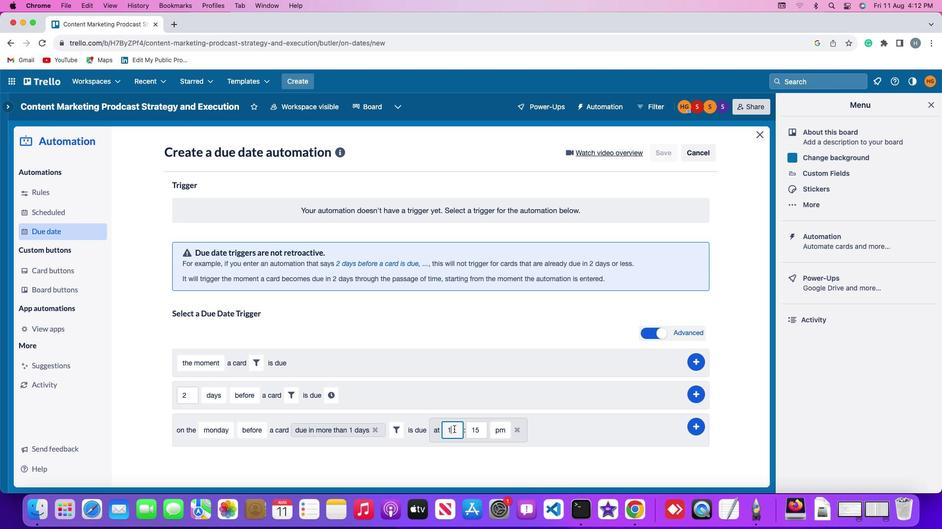 
Action: Mouse moved to (453, 429)
Screenshot: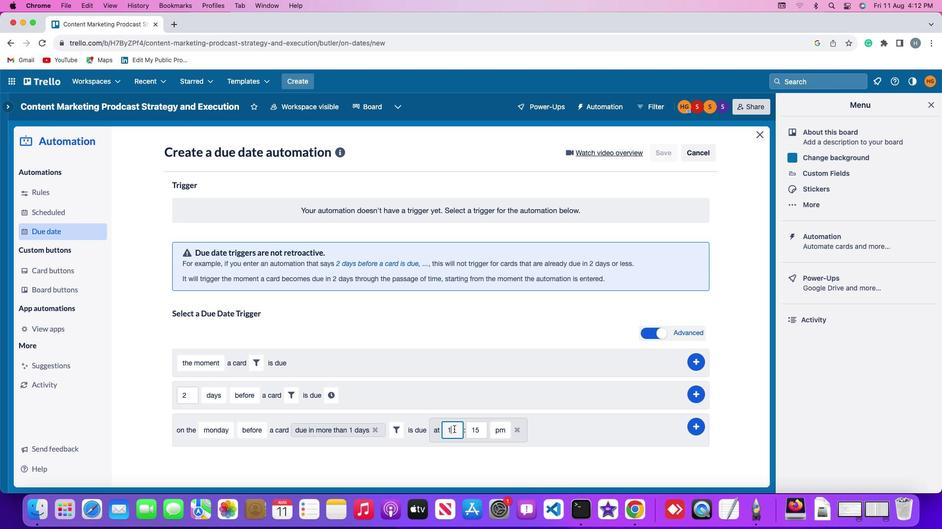 
Action: Key pressed '1'
Screenshot: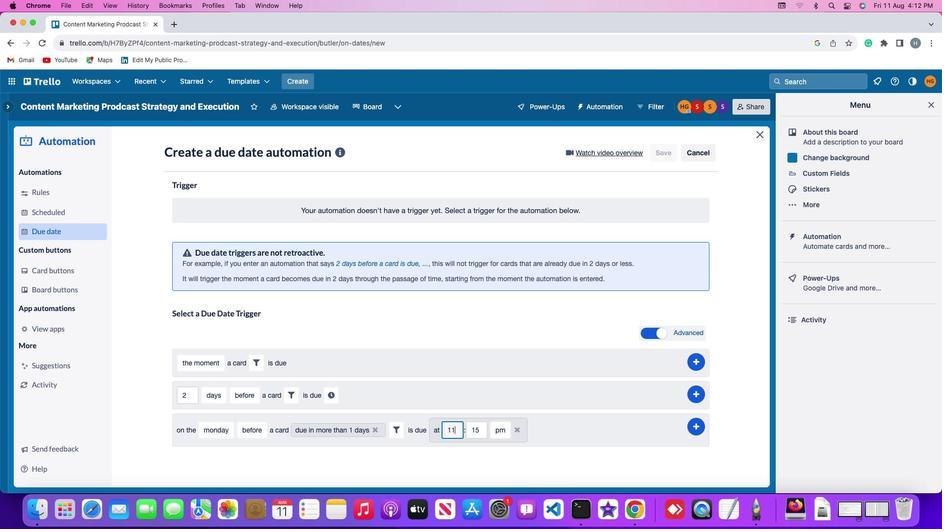 
Action: Mouse moved to (480, 429)
Screenshot: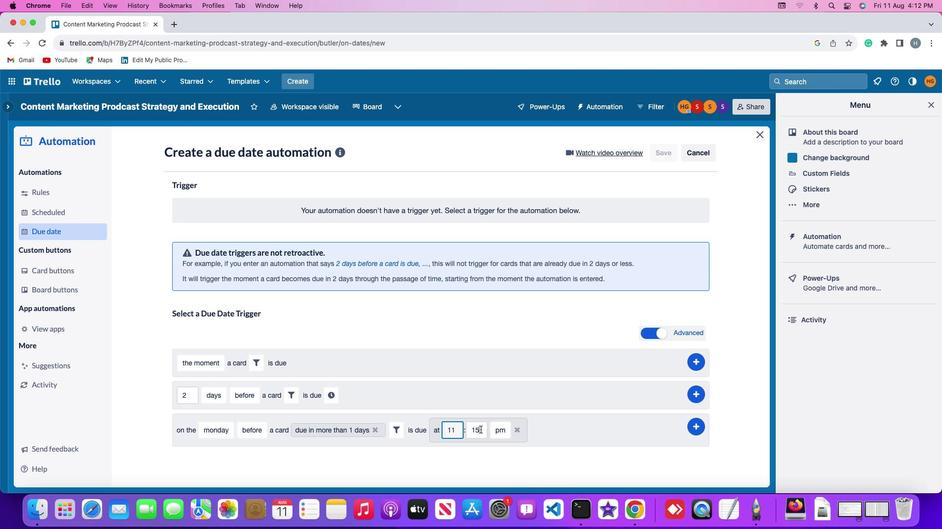
Action: Mouse pressed left at (480, 429)
Screenshot: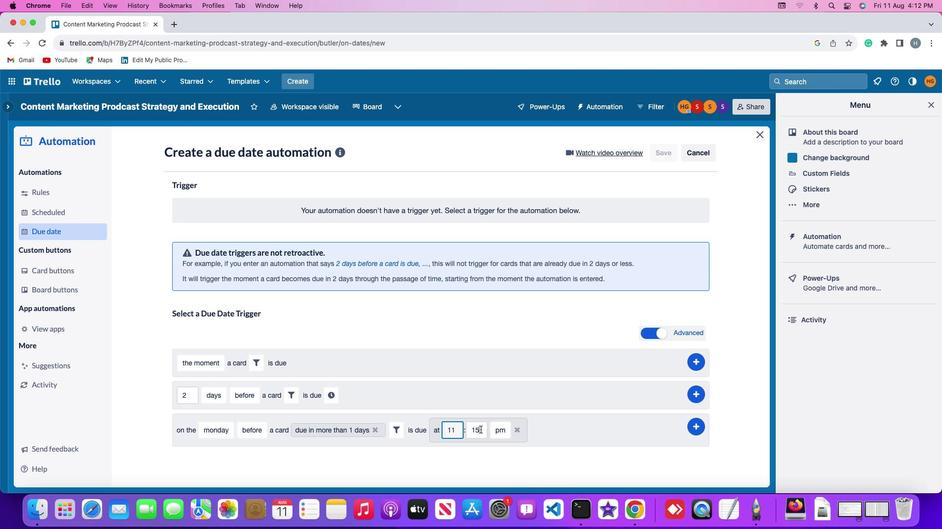 
Action: Mouse moved to (480, 429)
Screenshot: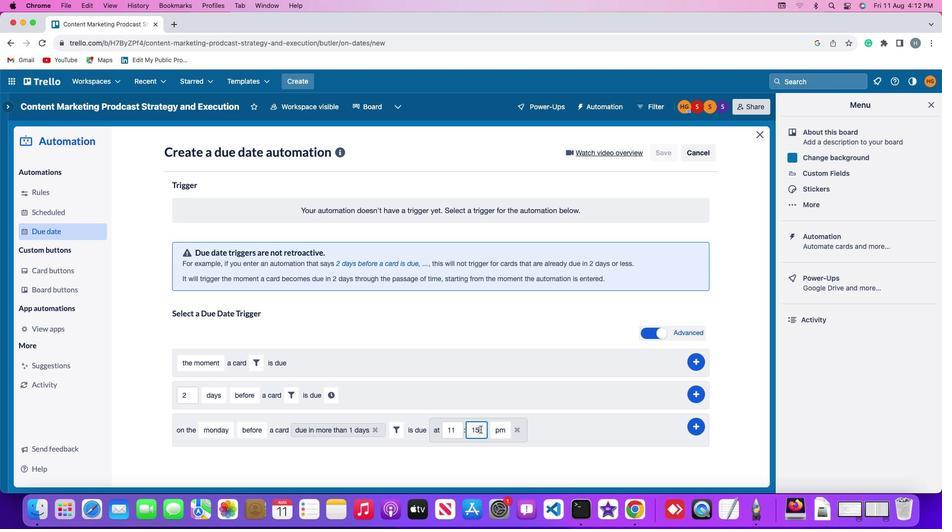 
Action: Key pressed Key.backspaceKey.backspace
Screenshot: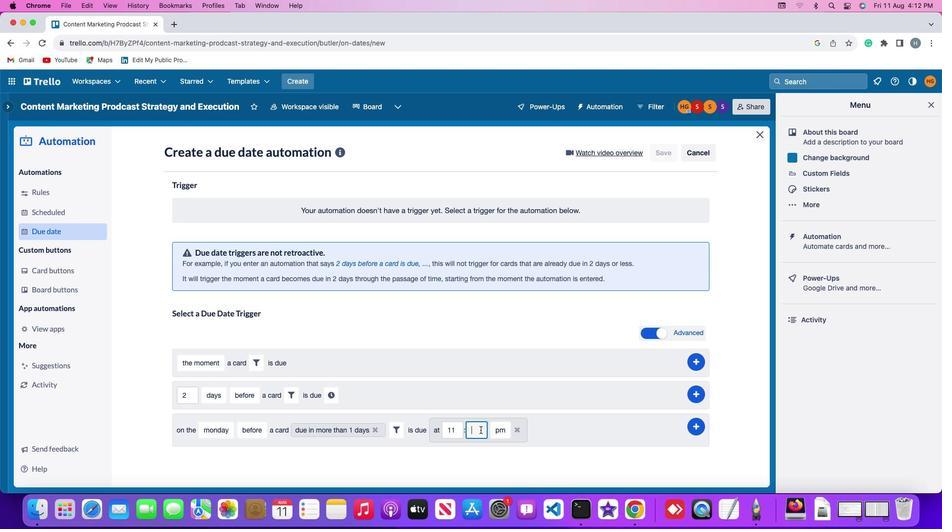 
Action: Mouse moved to (479, 430)
Screenshot: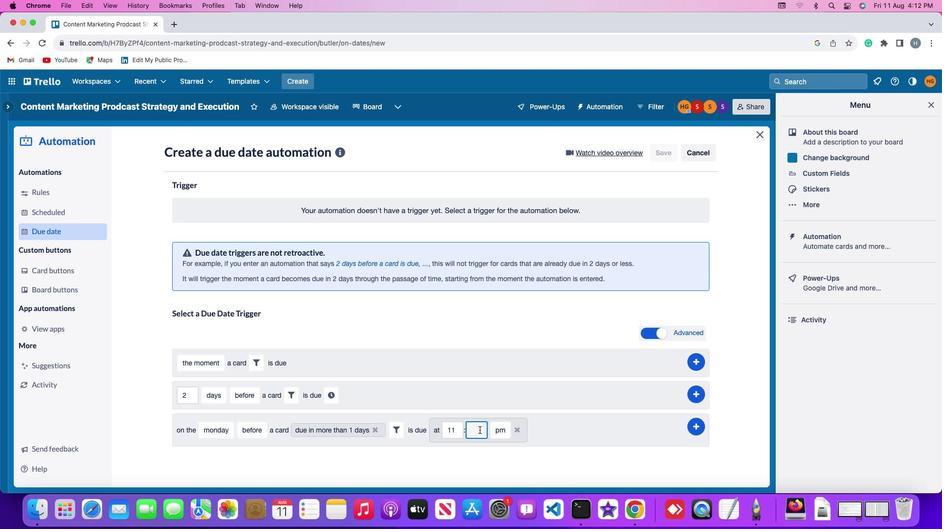 
Action: Key pressed '0''0'
Screenshot: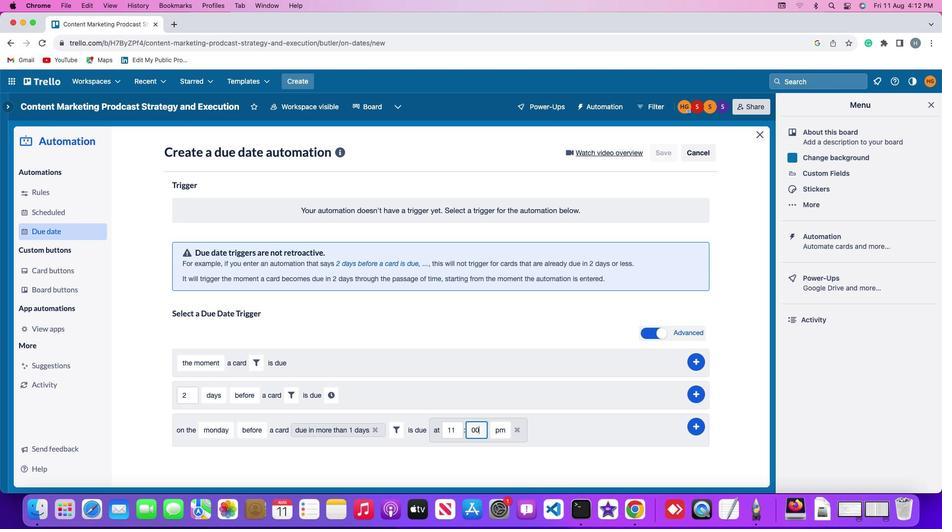 
Action: Mouse moved to (496, 431)
Screenshot: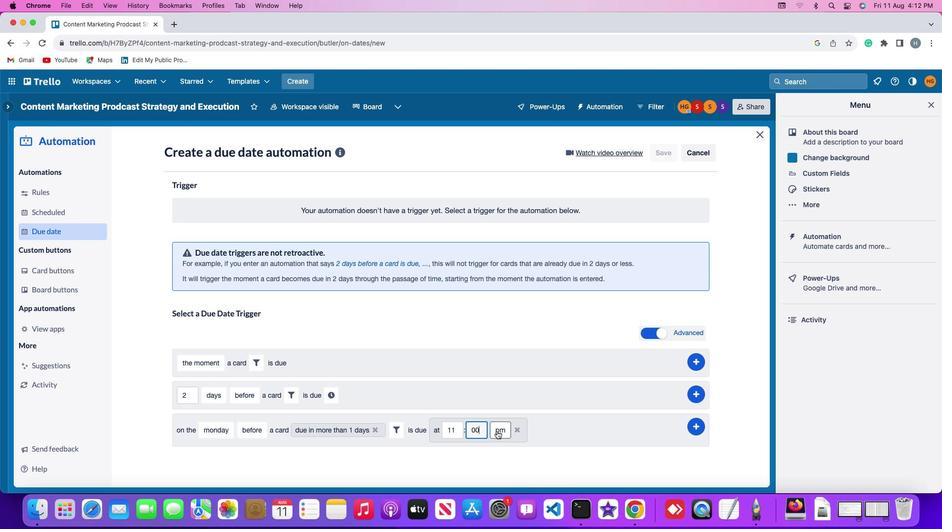 
Action: Mouse pressed left at (496, 431)
Screenshot: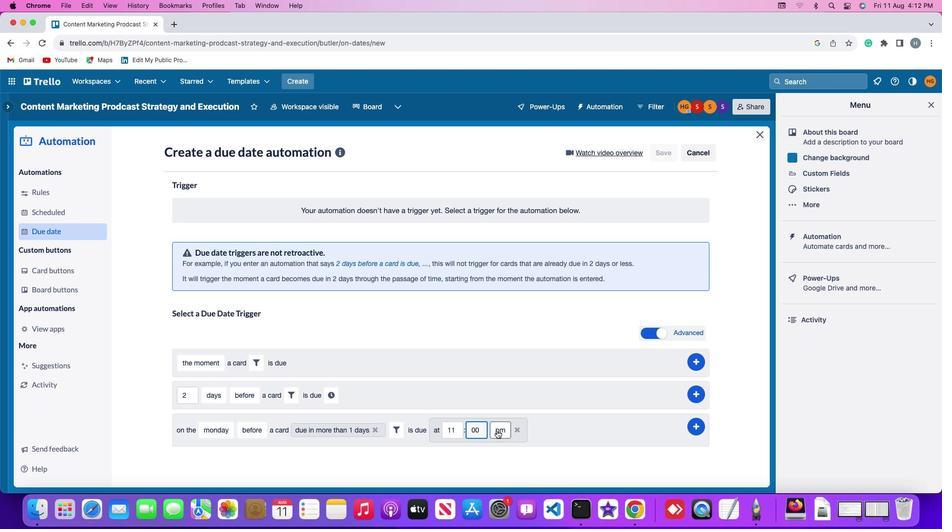 
Action: Mouse moved to (501, 450)
Screenshot: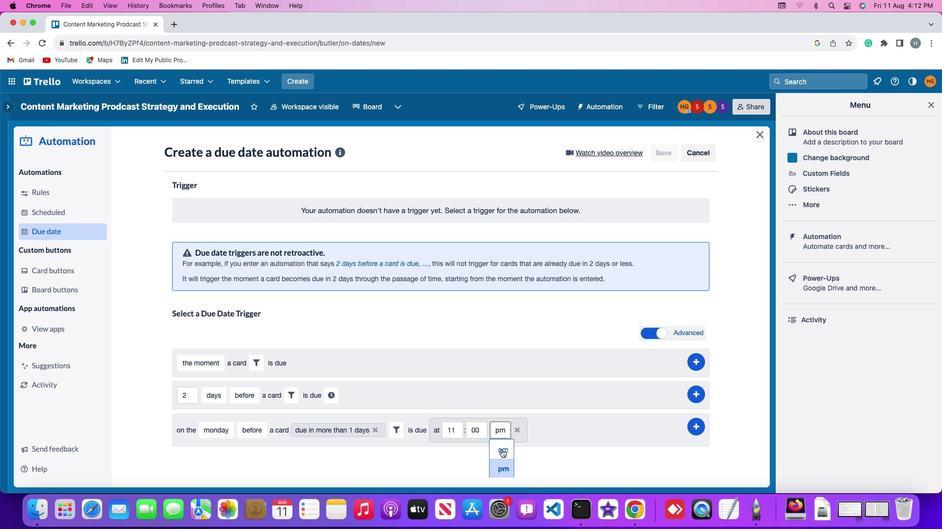 
Action: Mouse pressed left at (501, 450)
Screenshot: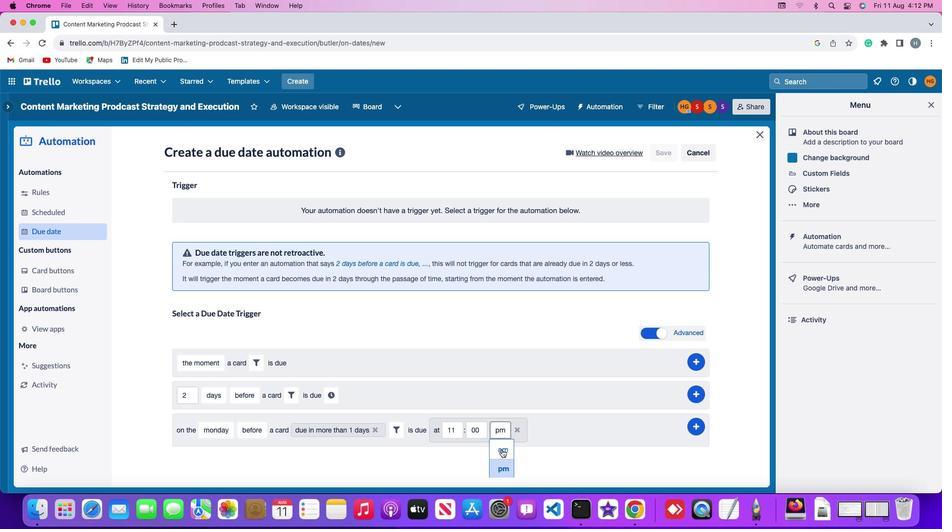 
Action: Mouse moved to (698, 425)
Screenshot: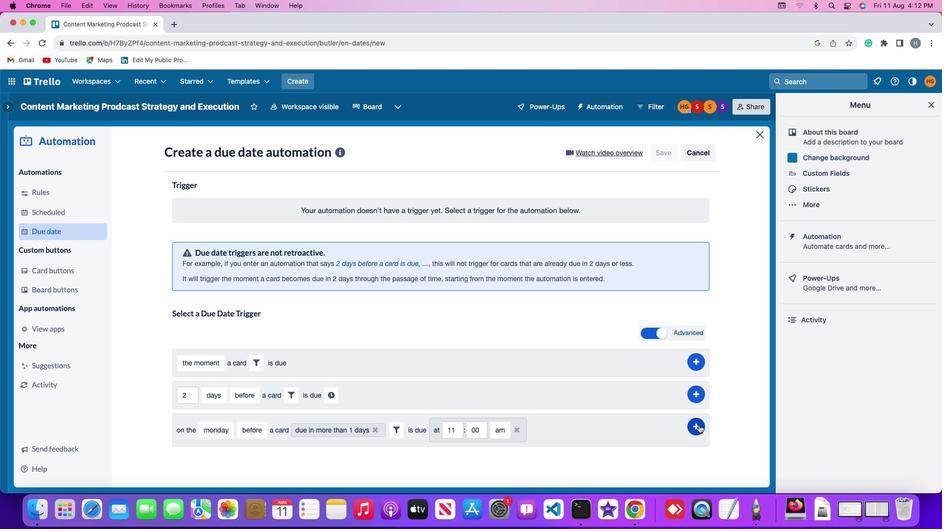 
Action: Mouse pressed left at (698, 425)
Screenshot: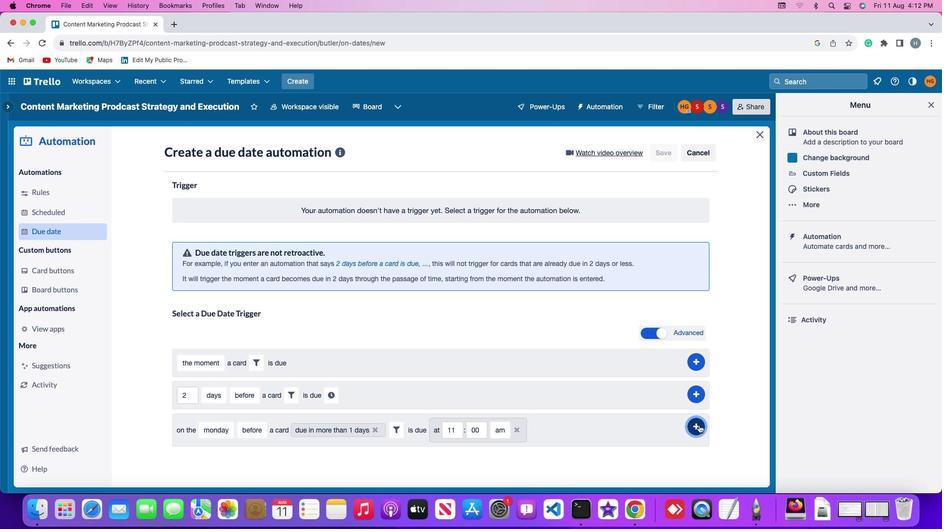 
Action: Mouse moved to (732, 344)
Screenshot: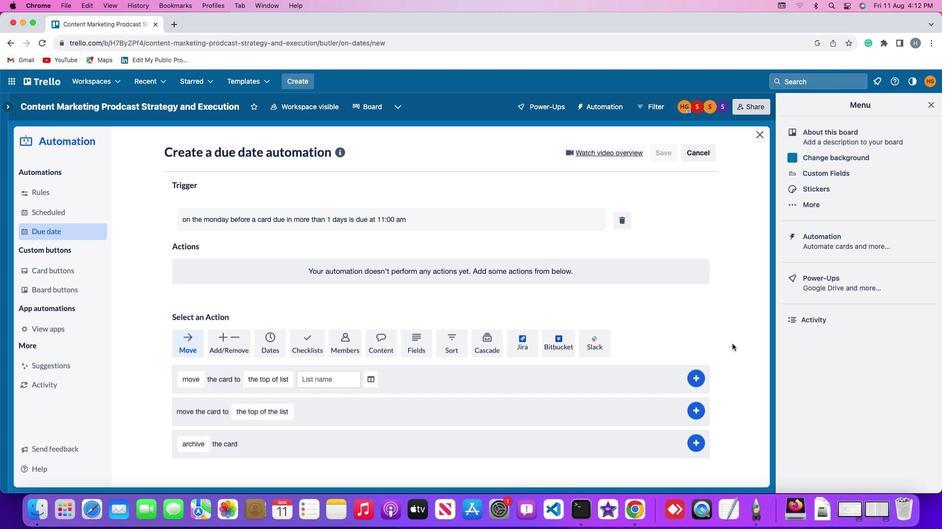 
